 Task: Search one way flight ticket for 4 adults, 2 children, 2 infants in seat and 1 infant on lap in economy from Lewiston: Lewiston-nez Perce County Airport to Jackson: Jackson Hole Airport on 5-2-2023. Choice of flights is Frontier. Number of bags: 1 carry on bag. Price is upto 85000. Outbound departure time preference is 4:30.
Action: Mouse moved to (211, 333)
Screenshot: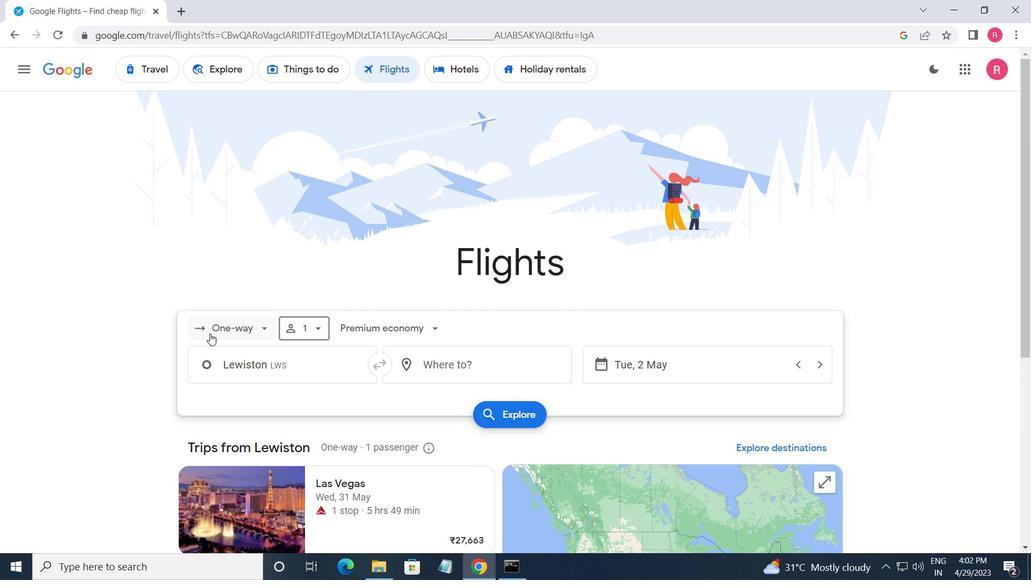 
Action: Mouse pressed left at (211, 333)
Screenshot: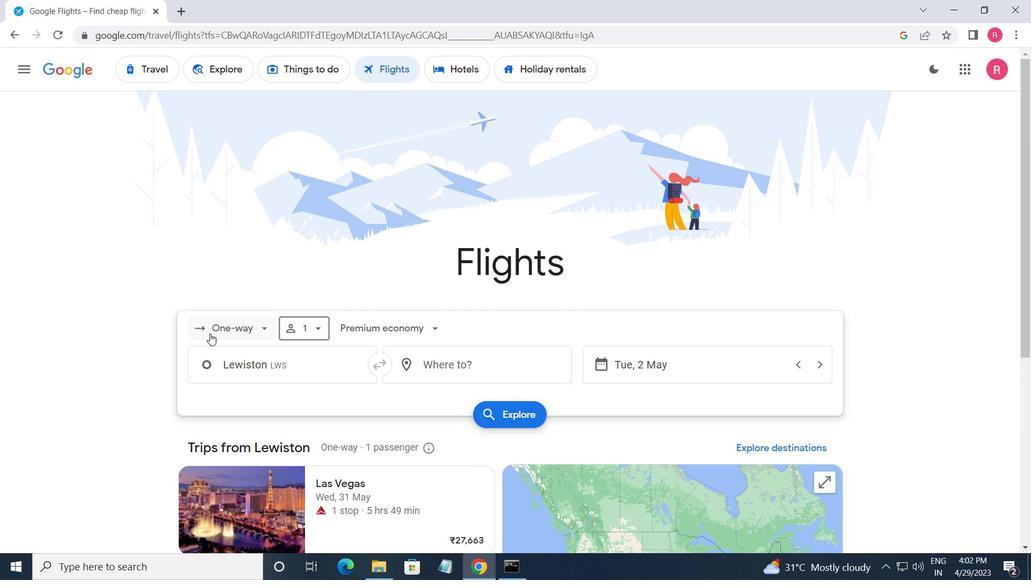 
Action: Mouse moved to (260, 384)
Screenshot: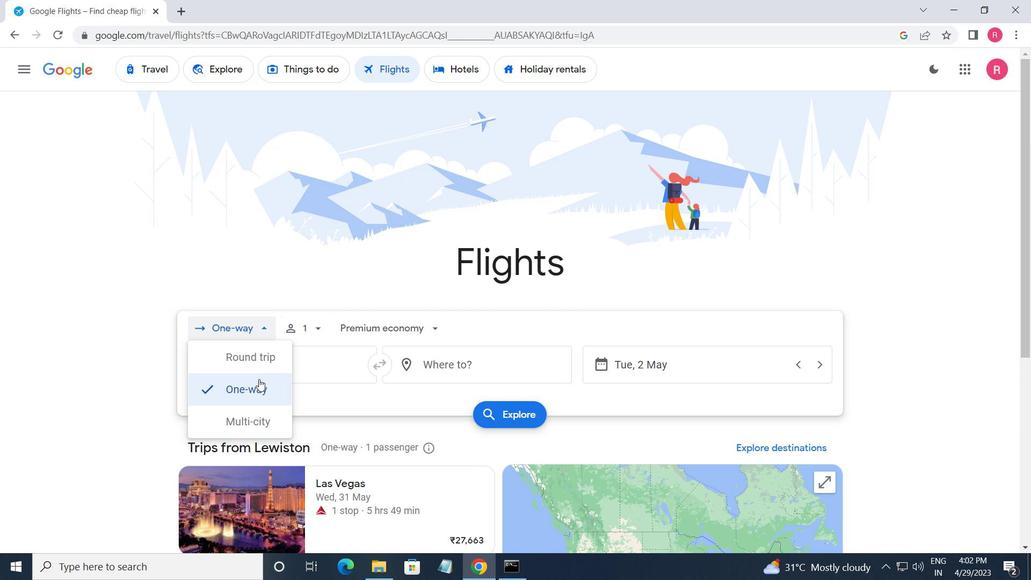 
Action: Mouse pressed left at (260, 384)
Screenshot: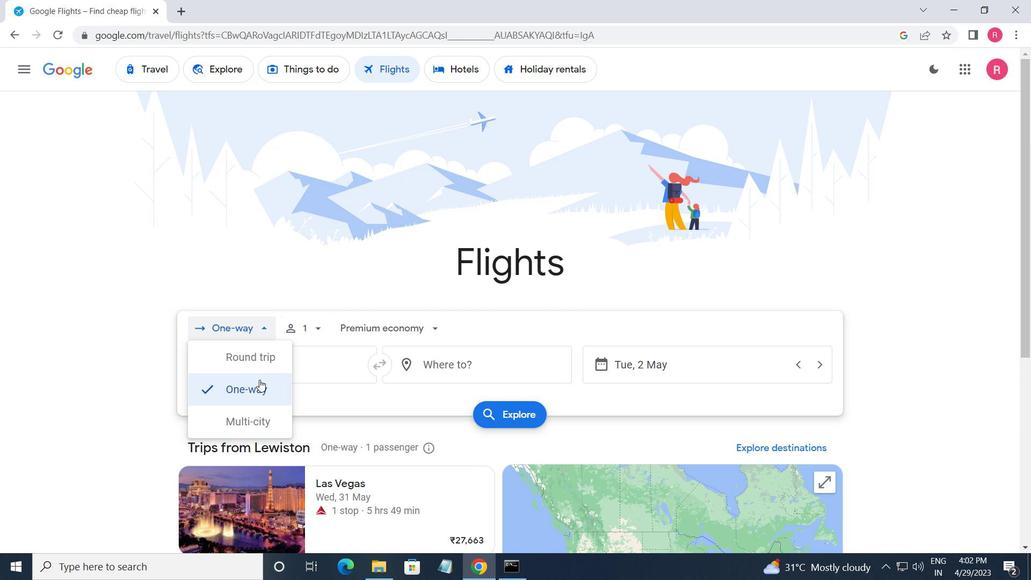 
Action: Mouse moved to (311, 333)
Screenshot: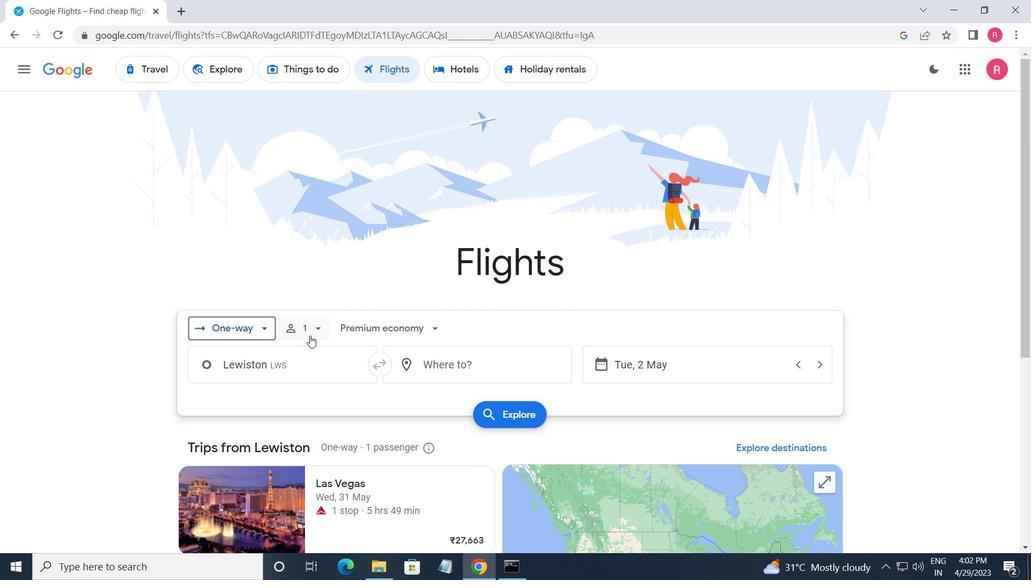 
Action: Mouse pressed left at (311, 333)
Screenshot: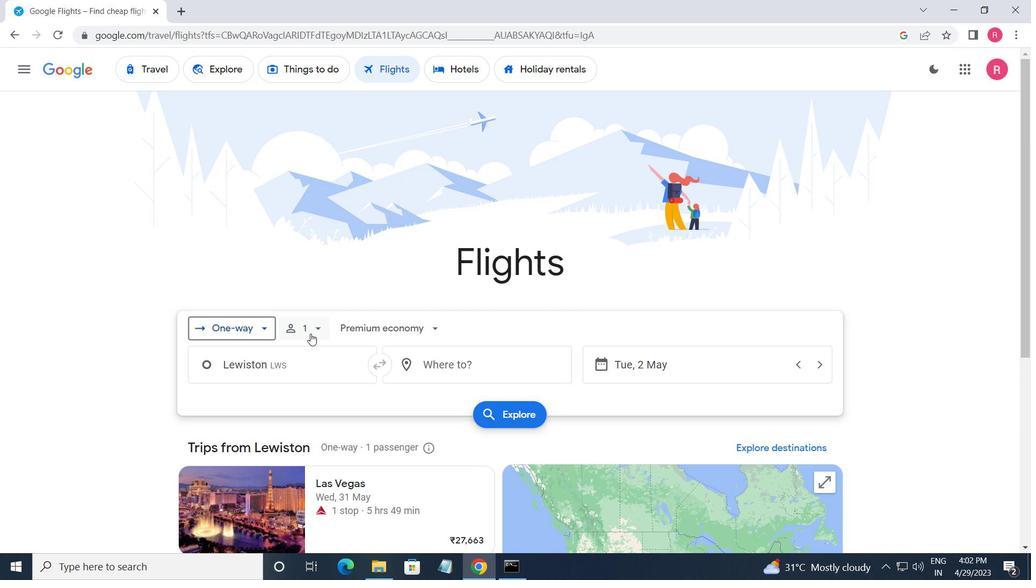 
Action: Mouse moved to (414, 367)
Screenshot: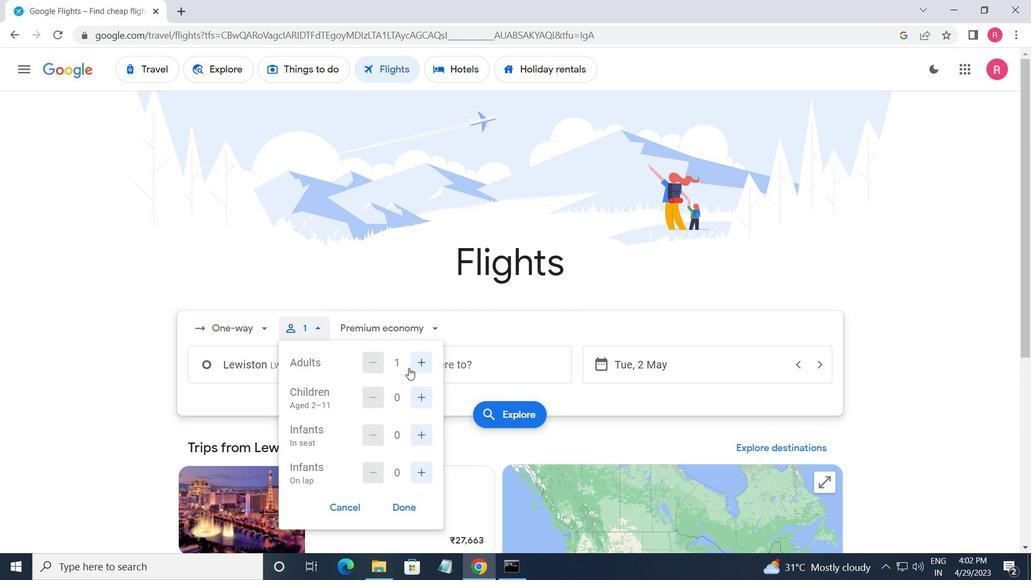 
Action: Mouse pressed left at (414, 367)
Screenshot: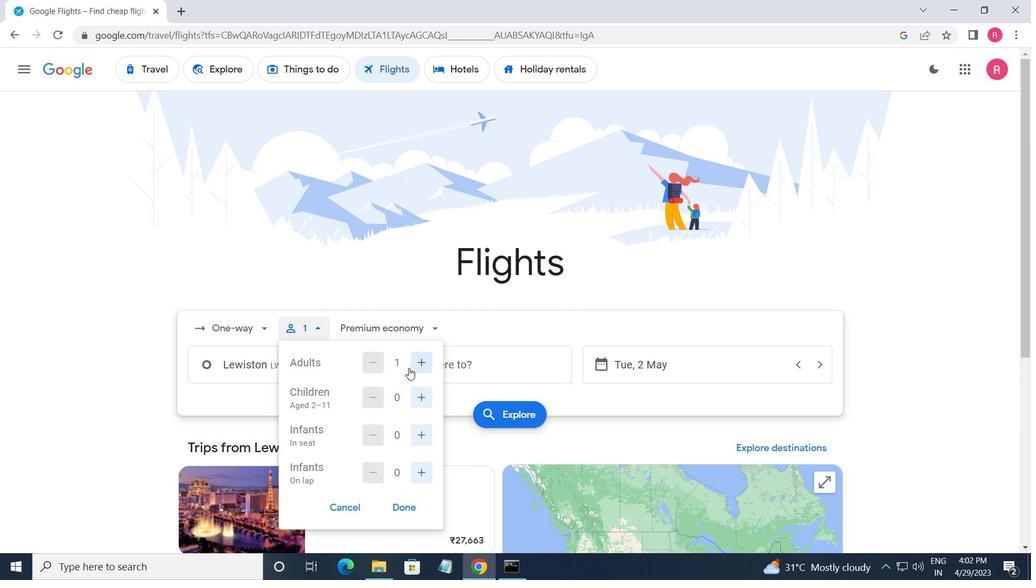 
Action: Mouse moved to (416, 367)
Screenshot: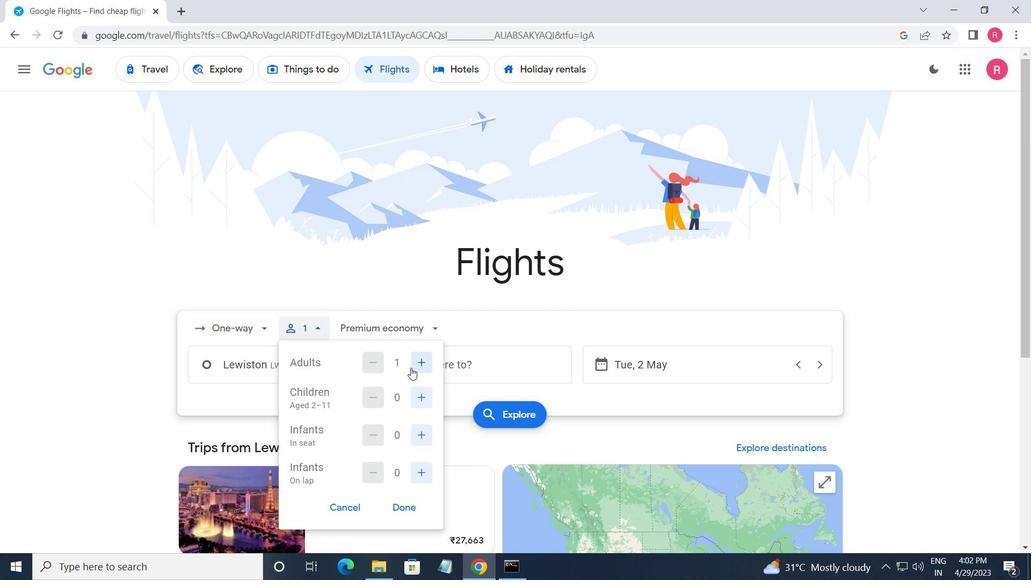 
Action: Mouse pressed left at (416, 367)
Screenshot: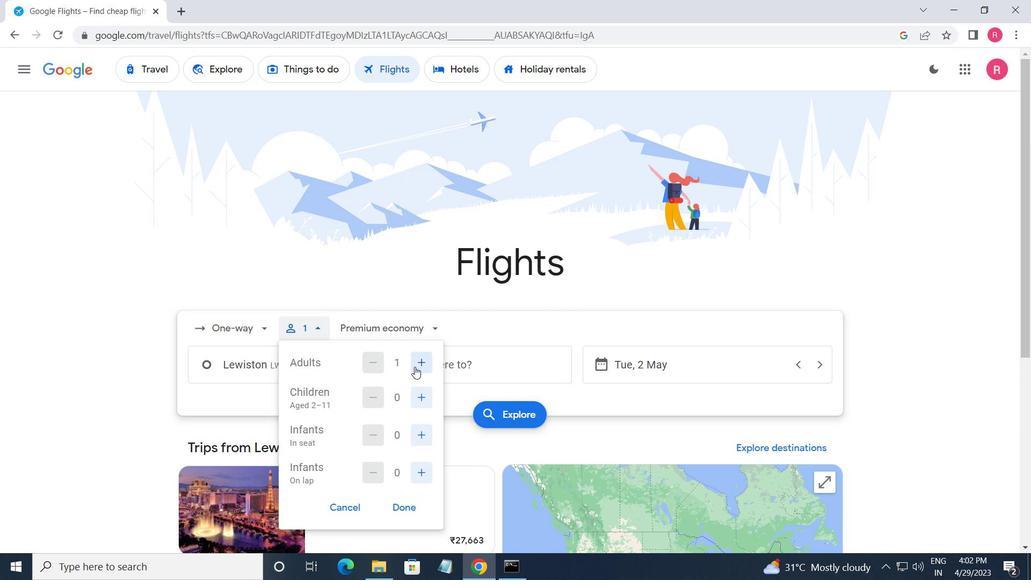 
Action: Mouse pressed left at (416, 367)
Screenshot: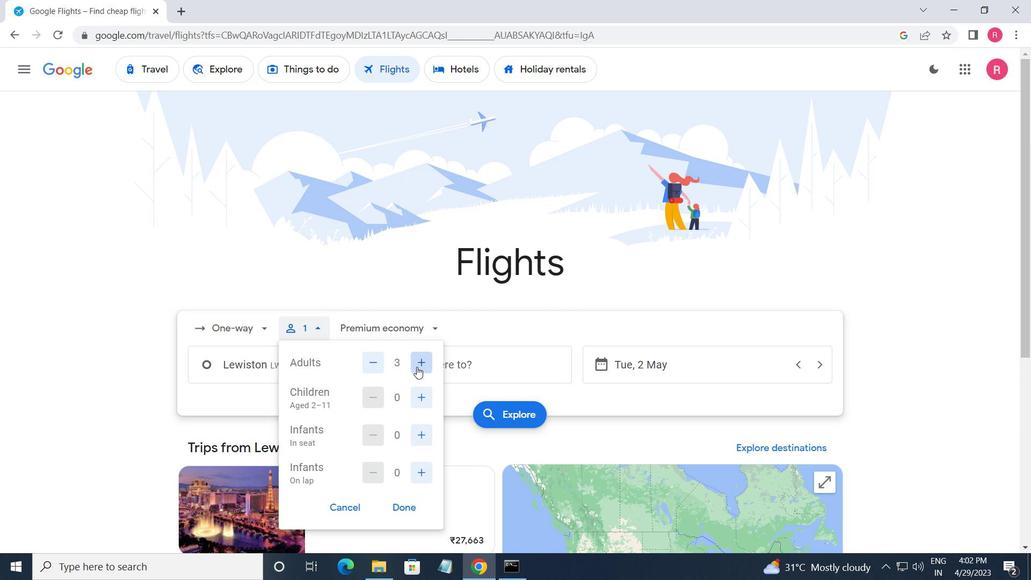 
Action: Mouse moved to (415, 398)
Screenshot: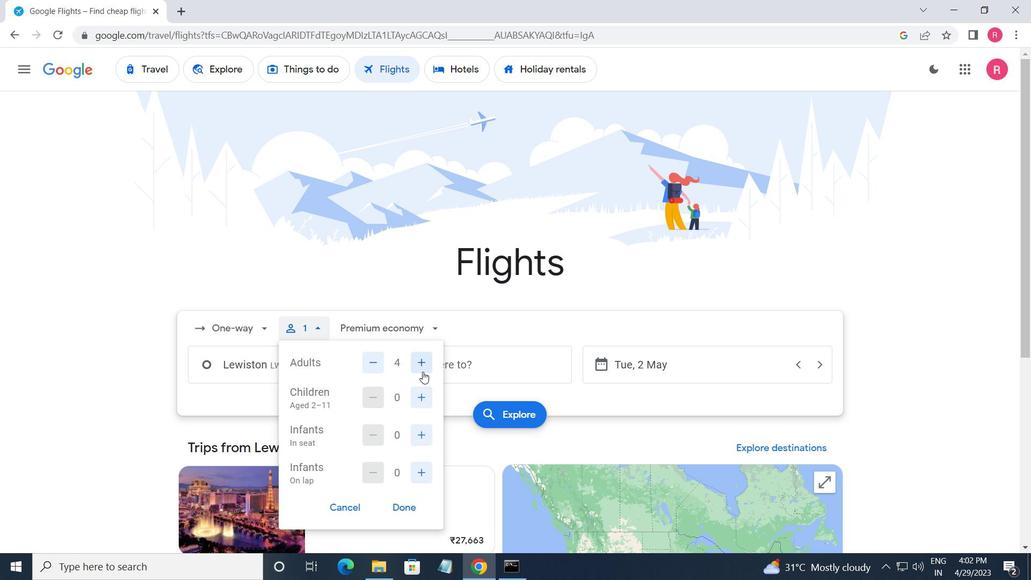 
Action: Mouse pressed left at (415, 398)
Screenshot: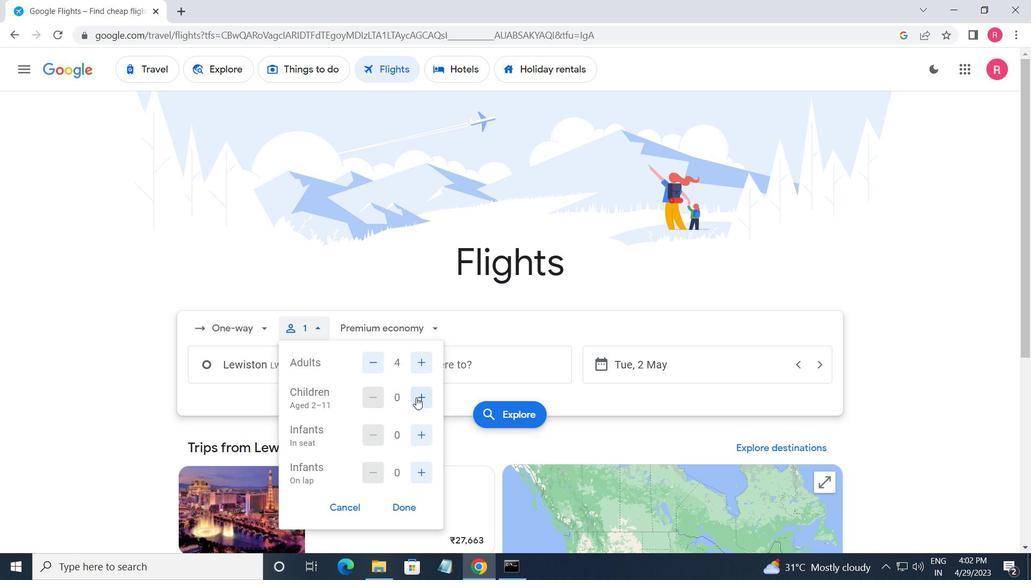 
Action: Mouse pressed left at (415, 398)
Screenshot: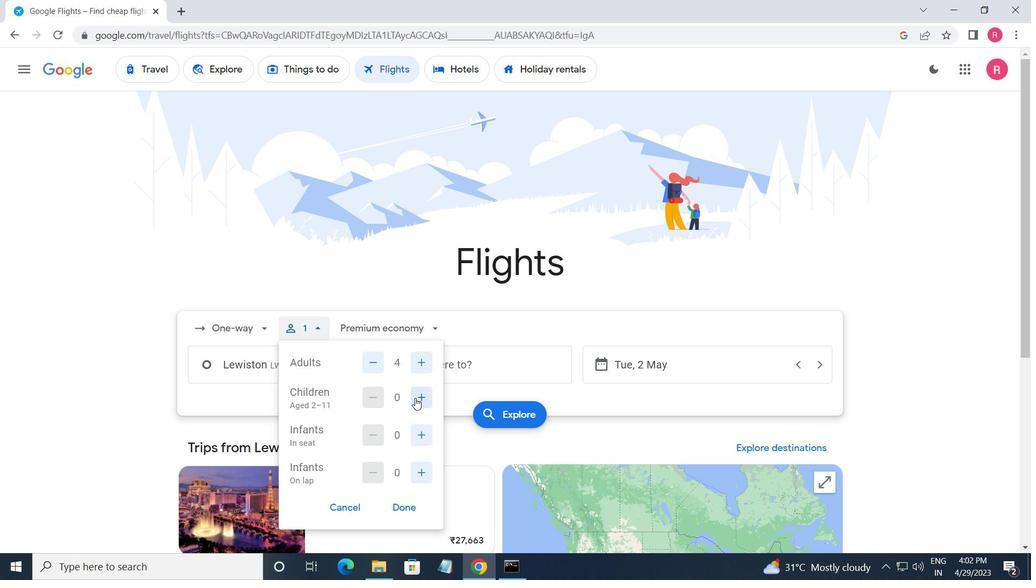 
Action: Mouse moved to (418, 423)
Screenshot: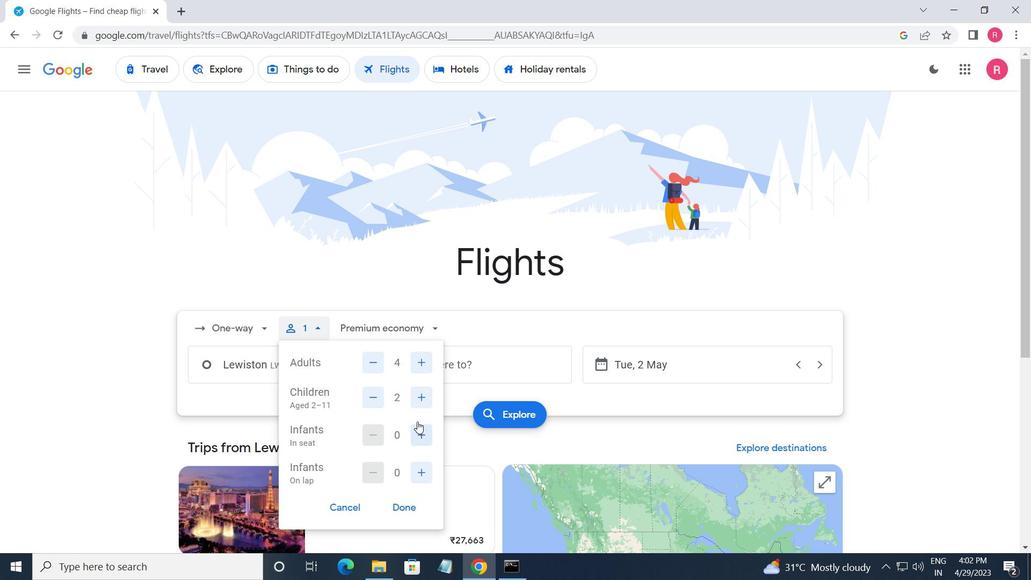 
Action: Mouse pressed left at (418, 423)
Screenshot: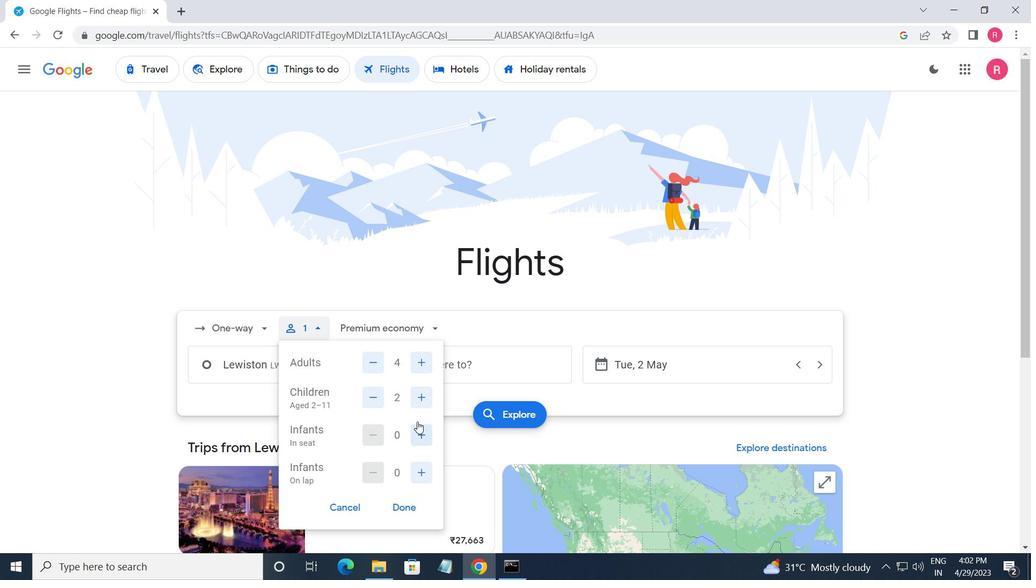
Action: Mouse pressed left at (418, 423)
Screenshot: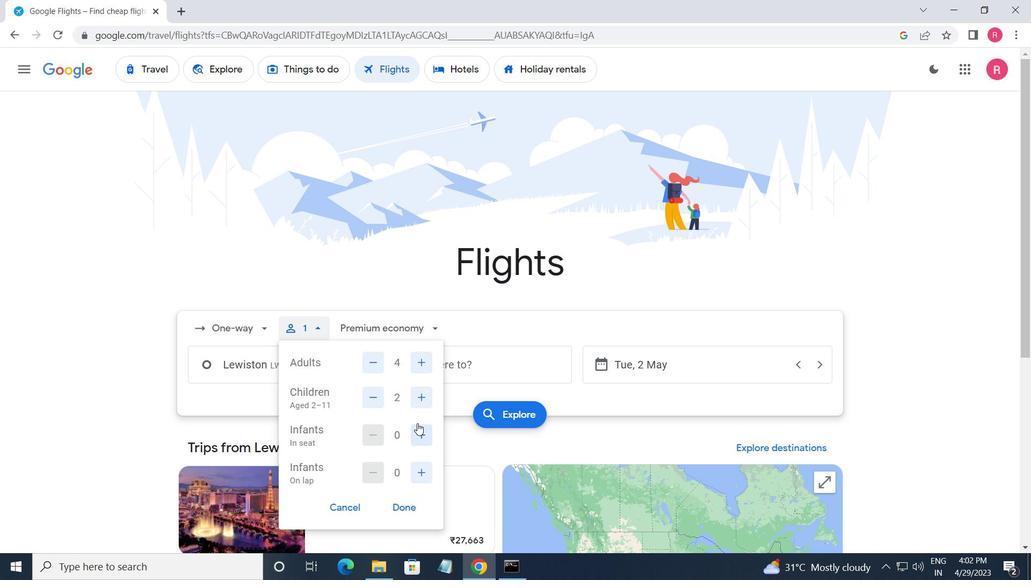 
Action: Mouse moved to (432, 459)
Screenshot: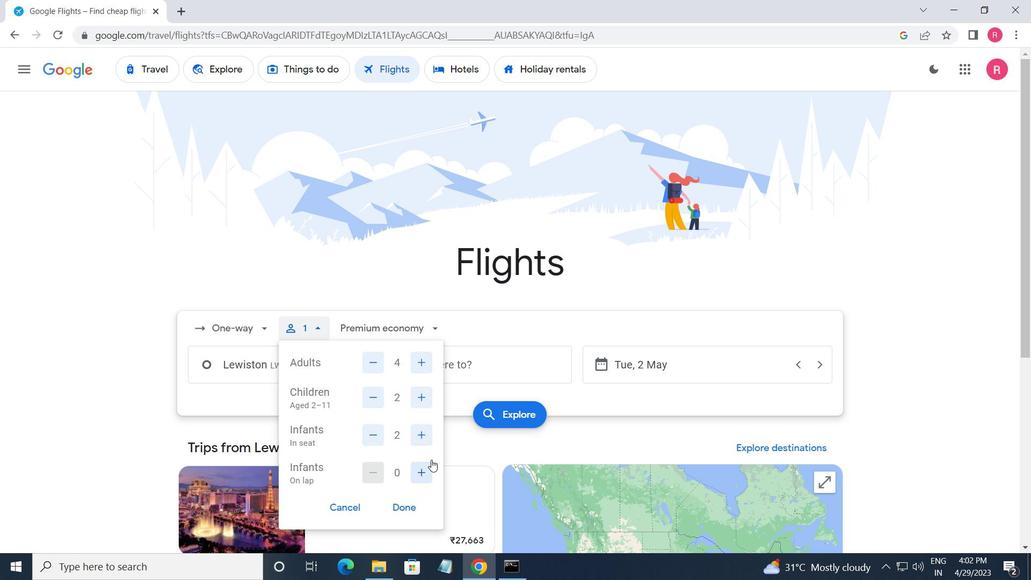 
Action: Mouse pressed left at (432, 459)
Screenshot: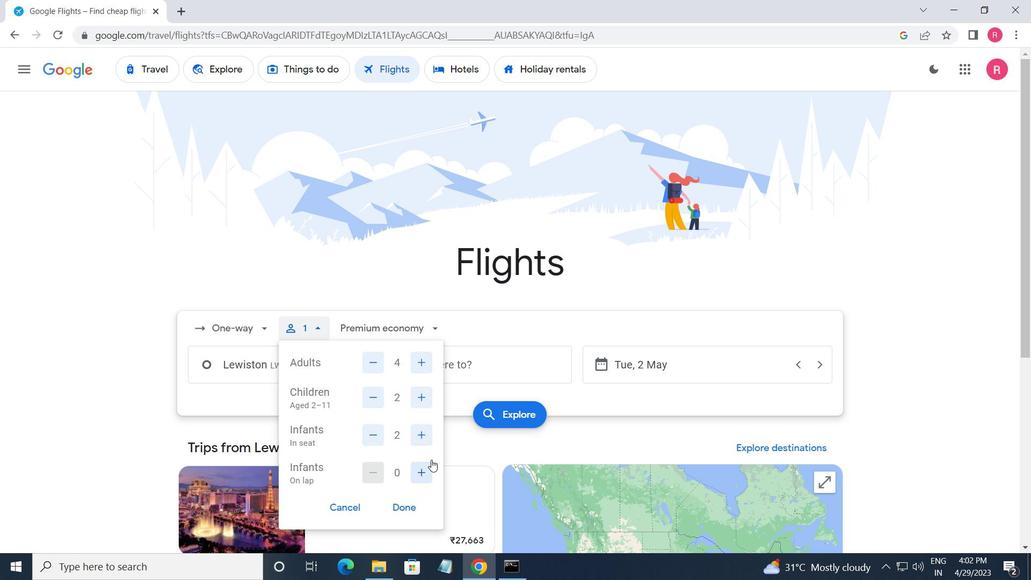 
Action: Mouse moved to (412, 509)
Screenshot: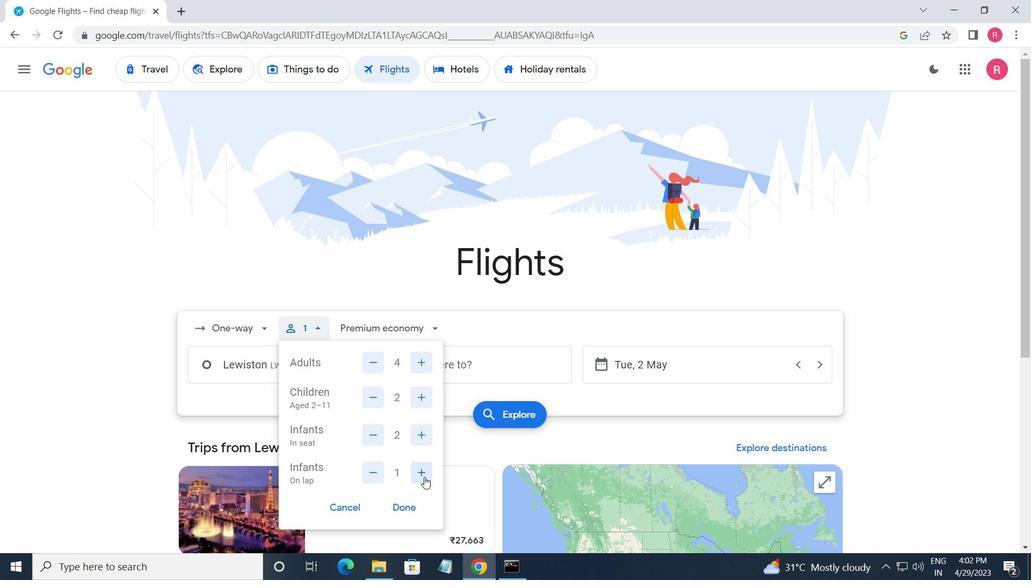 
Action: Mouse pressed left at (412, 509)
Screenshot: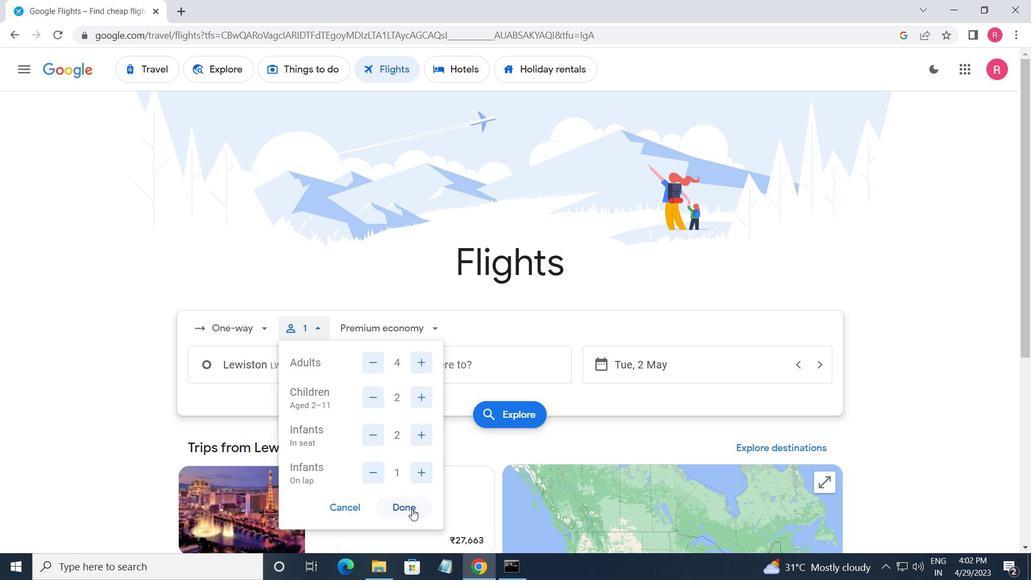 
Action: Mouse moved to (399, 332)
Screenshot: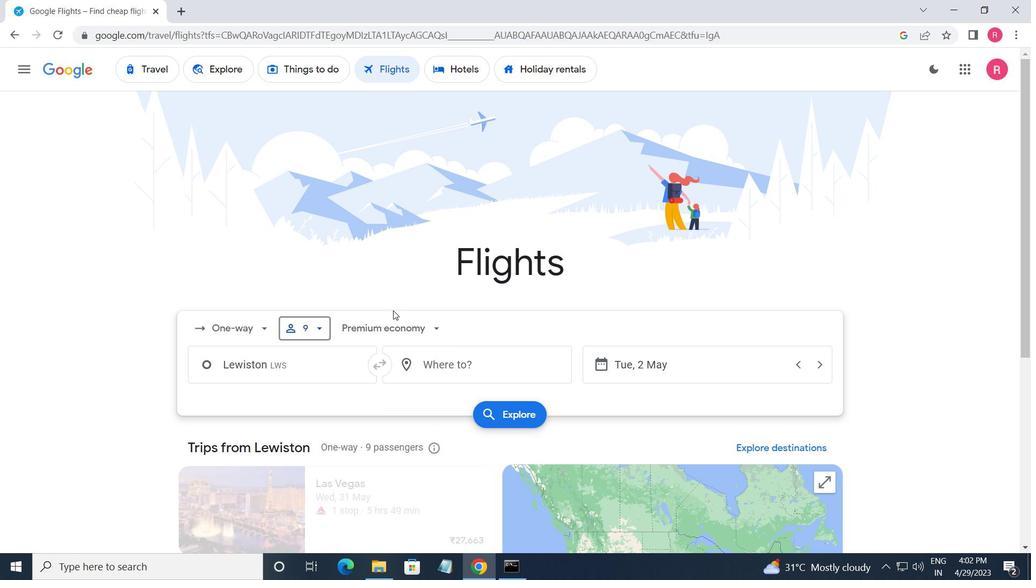 
Action: Mouse pressed left at (399, 332)
Screenshot: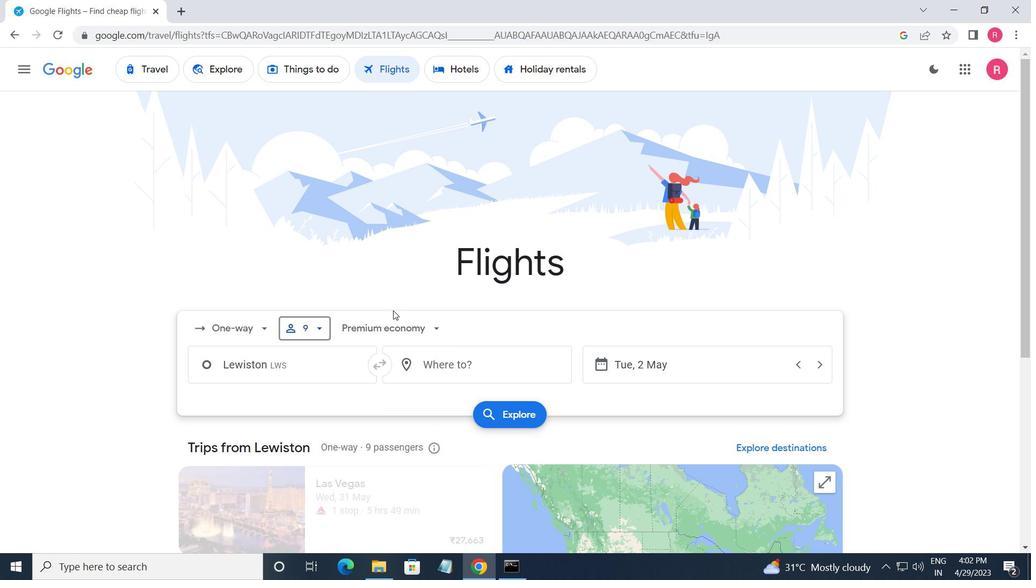 
Action: Mouse moved to (392, 347)
Screenshot: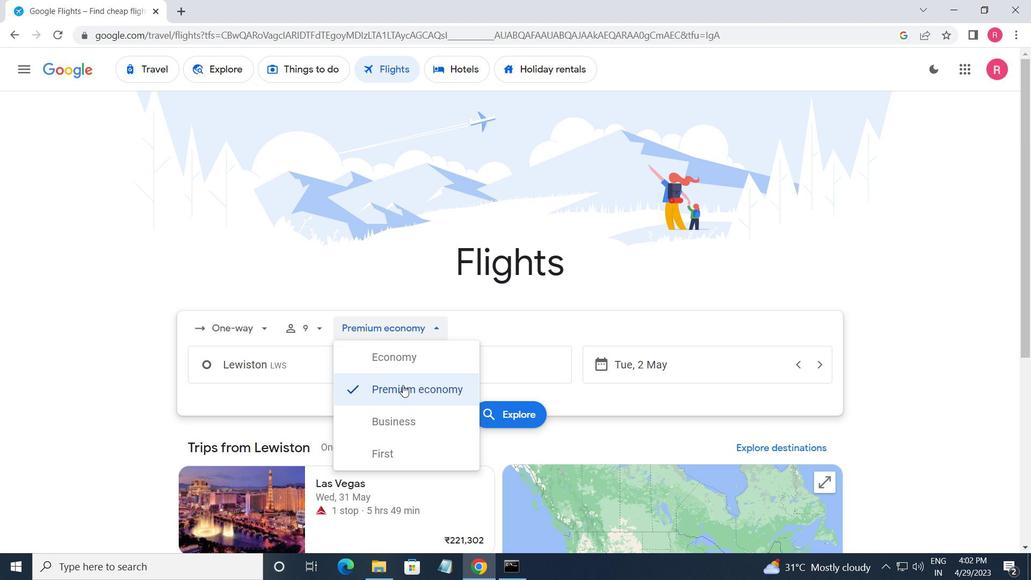 
Action: Mouse pressed left at (392, 347)
Screenshot: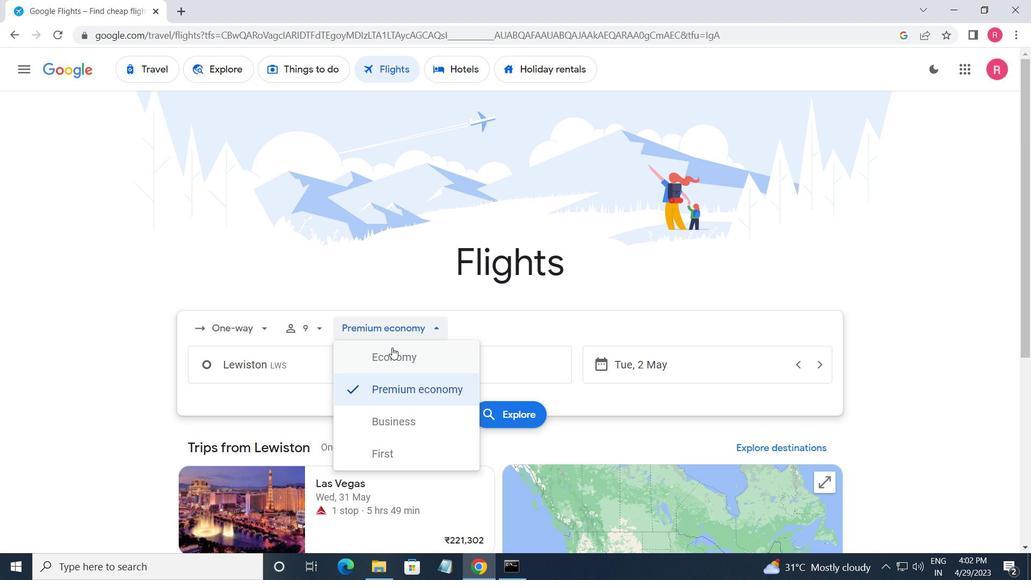 
Action: Mouse moved to (318, 364)
Screenshot: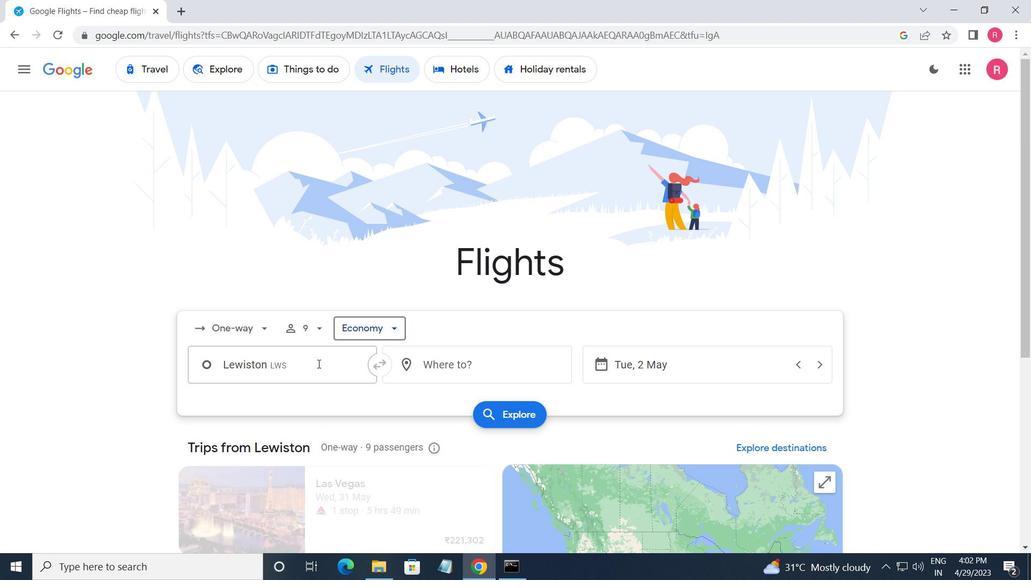 
Action: Mouse pressed left at (318, 364)
Screenshot: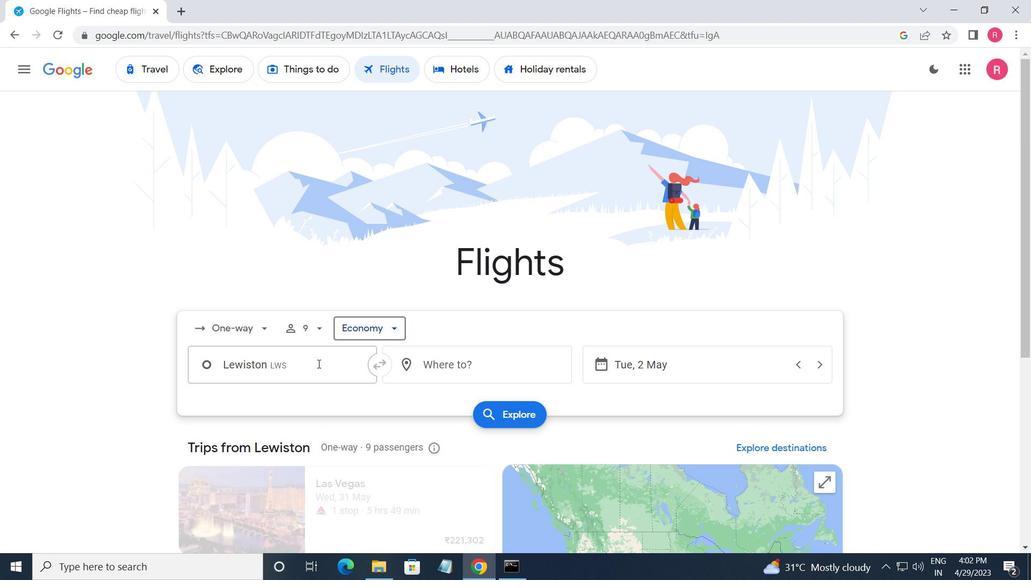 
Action: Mouse moved to (311, 398)
Screenshot: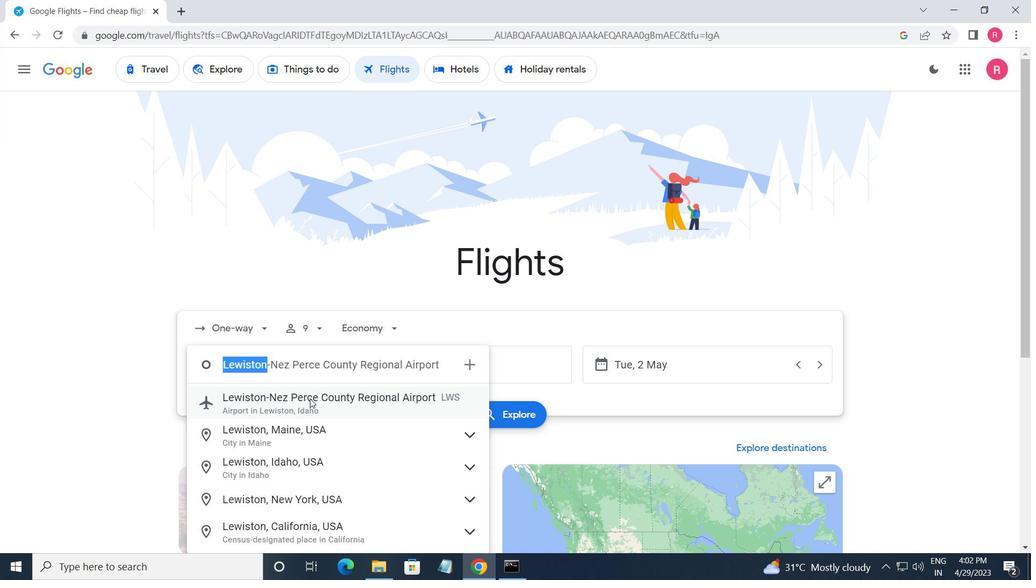 
Action: Mouse pressed left at (311, 398)
Screenshot: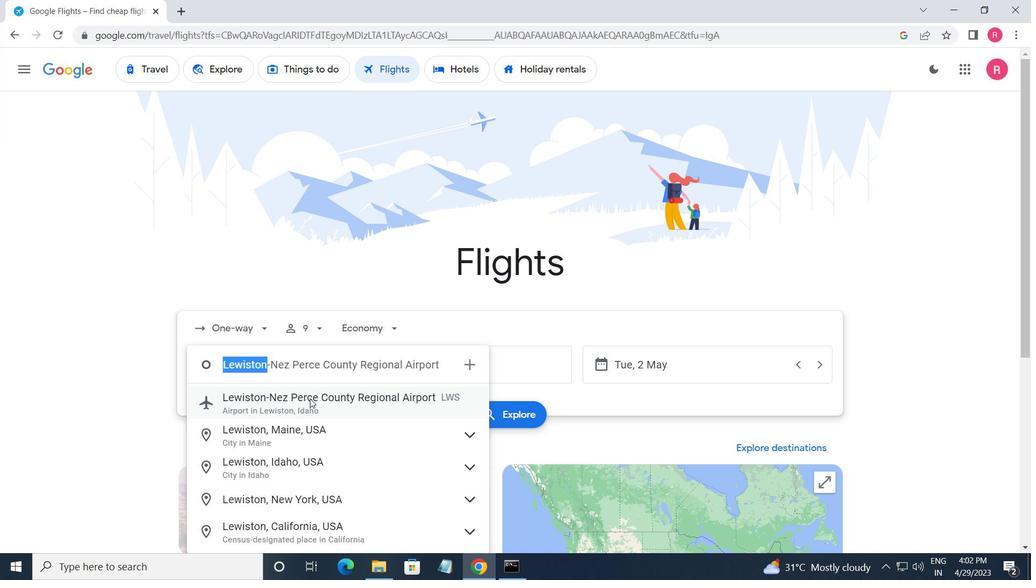 
Action: Mouse moved to (454, 374)
Screenshot: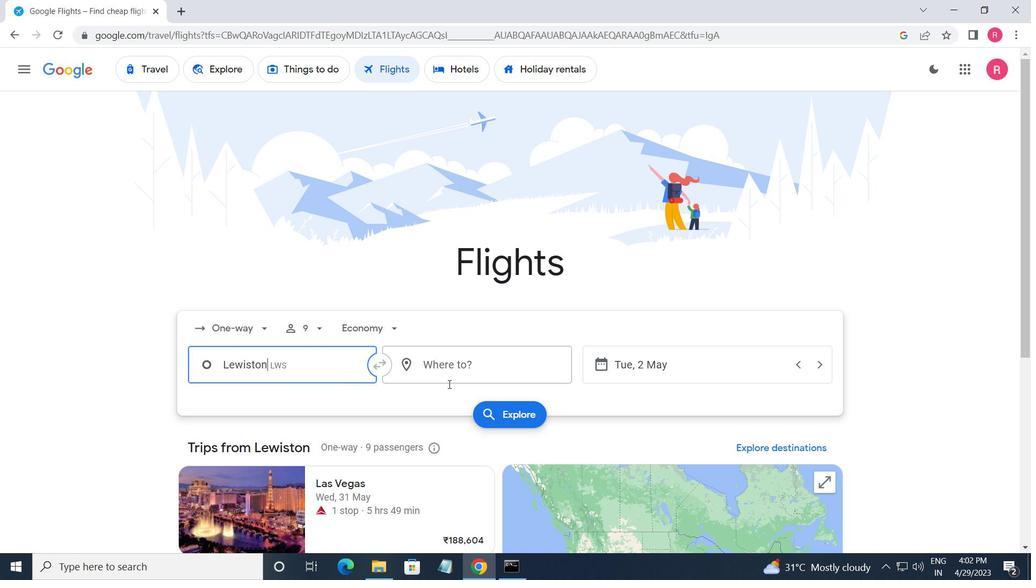 
Action: Mouse pressed left at (454, 374)
Screenshot: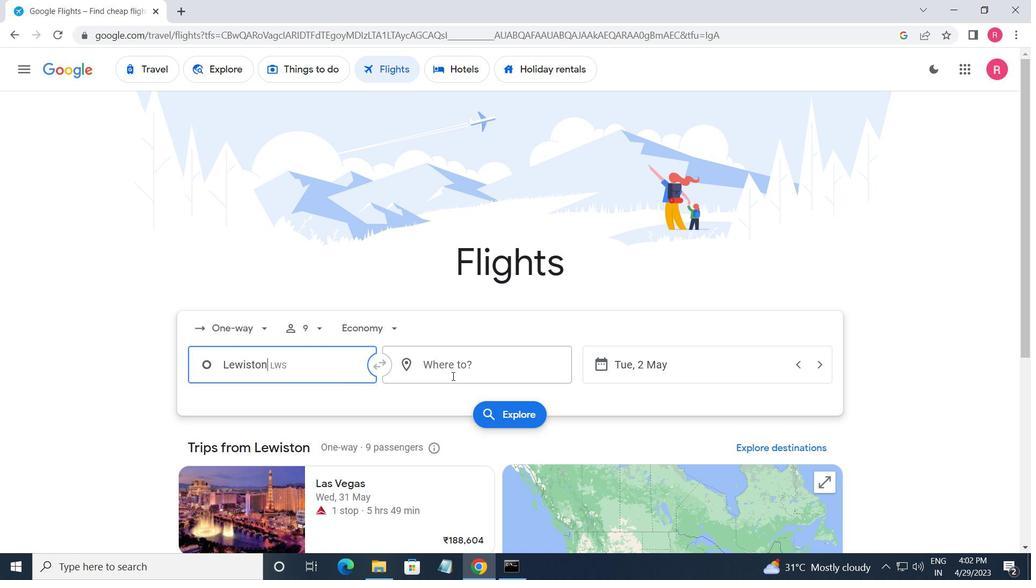 
Action: Mouse moved to (449, 365)
Screenshot: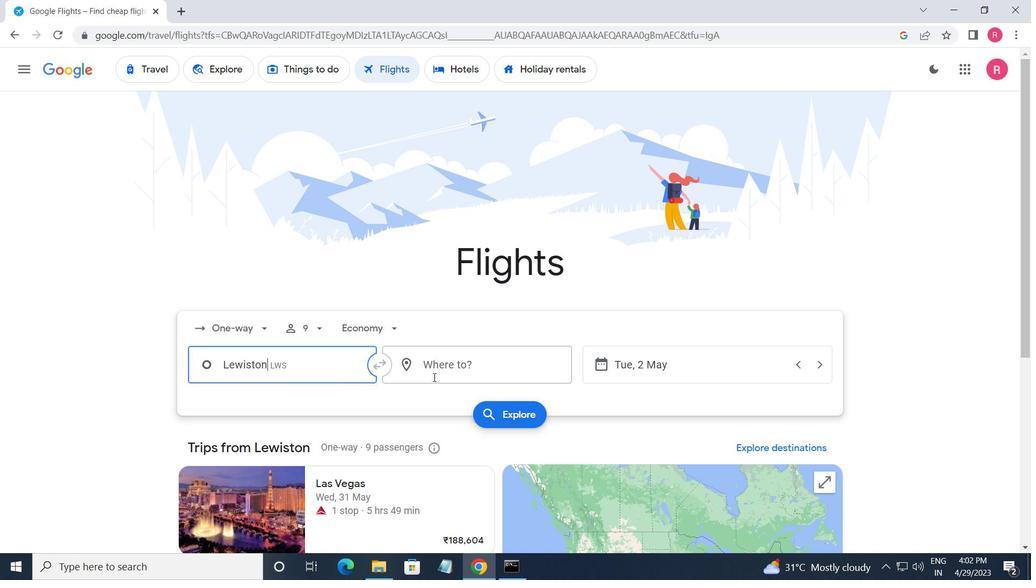 
Action: Mouse pressed left at (449, 365)
Screenshot: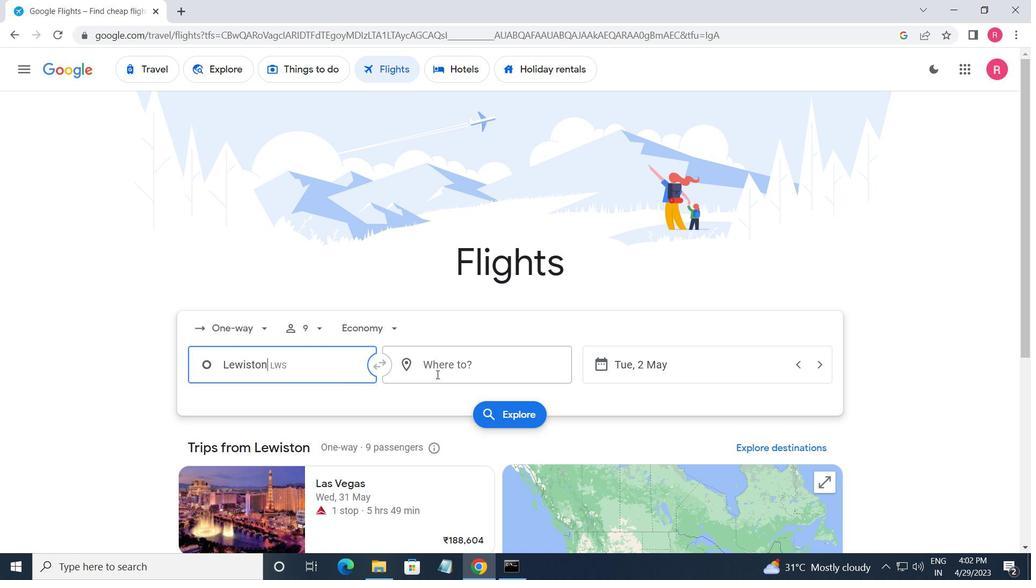 
Action: Mouse moved to (436, 368)
Screenshot: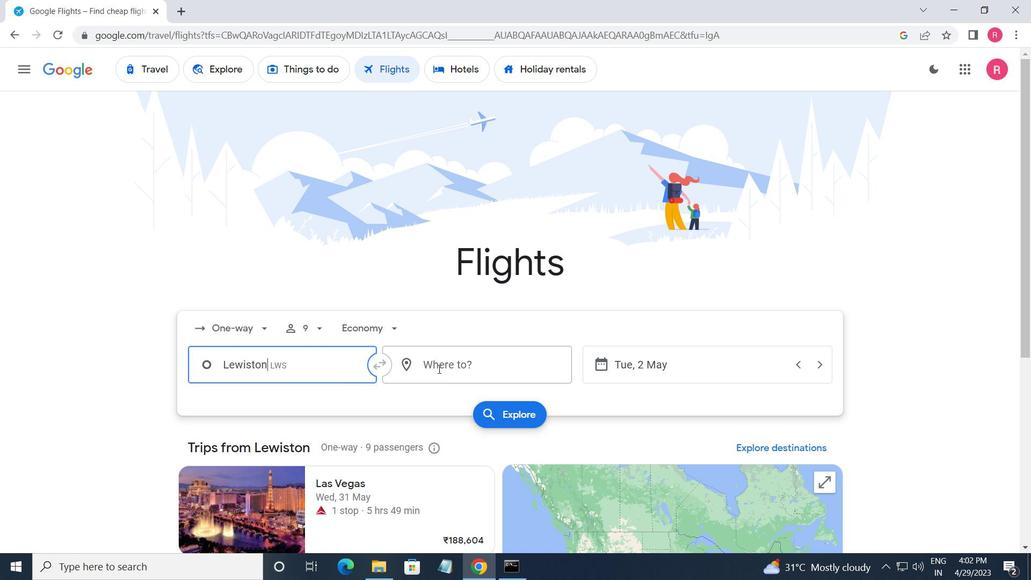 
Action: Mouse pressed left at (436, 368)
Screenshot: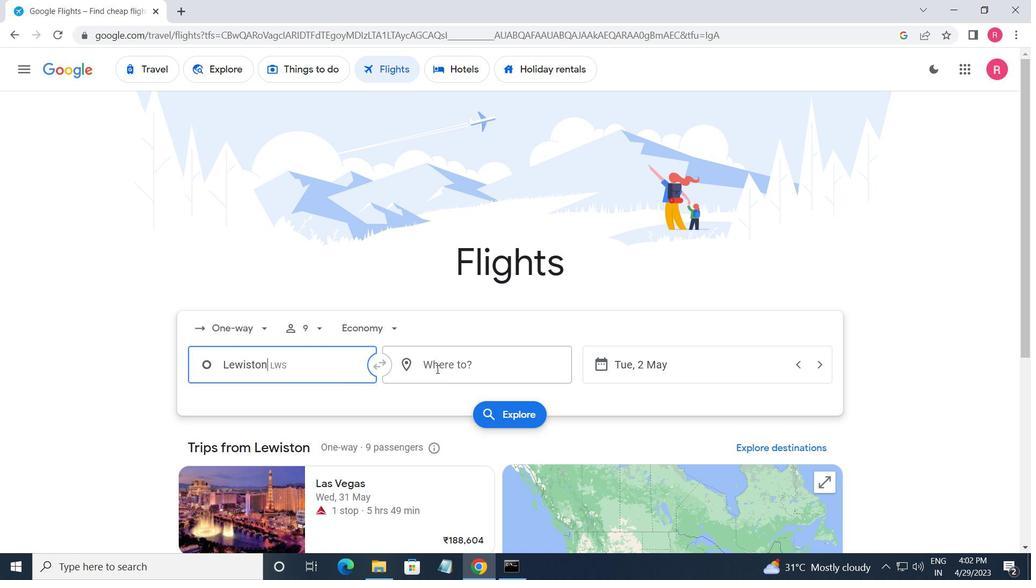 
Action: Mouse moved to (465, 486)
Screenshot: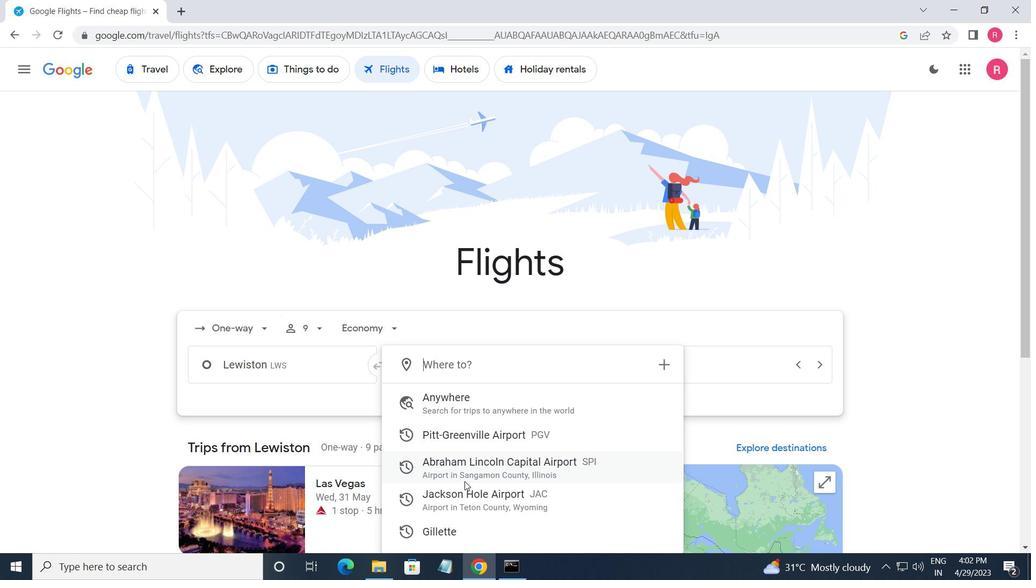 
Action: Mouse pressed left at (465, 486)
Screenshot: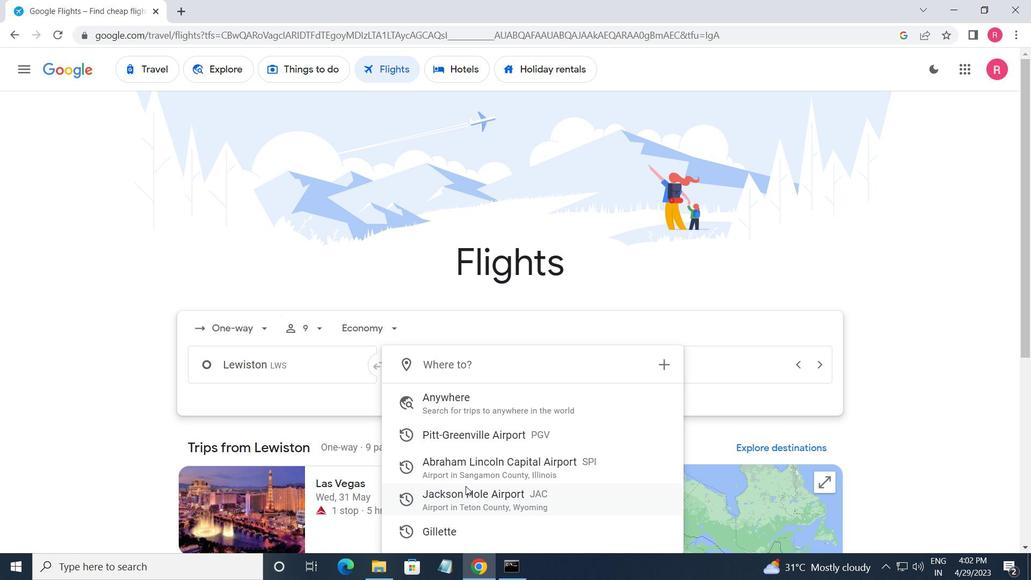 
Action: Mouse moved to (684, 370)
Screenshot: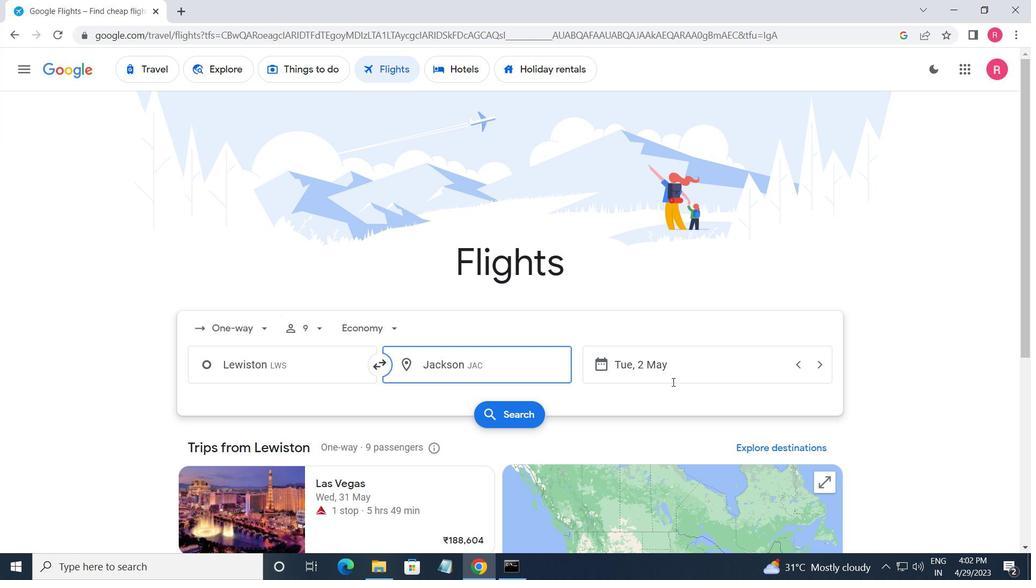 
Action: Mouse pressed left at (684, 370)
Screenshot: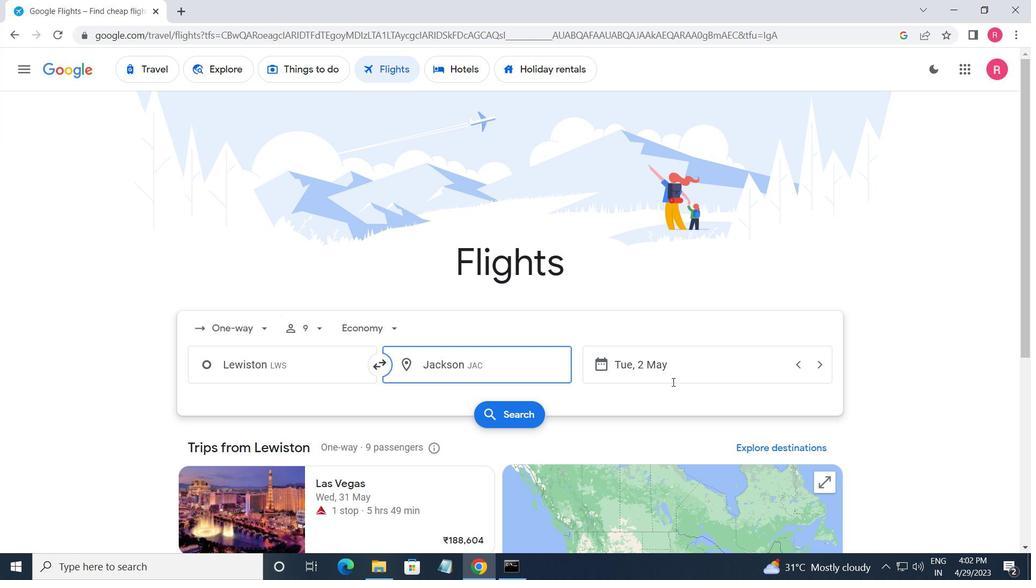 
Action: Mouse moved to (681, 302)
Screenshot: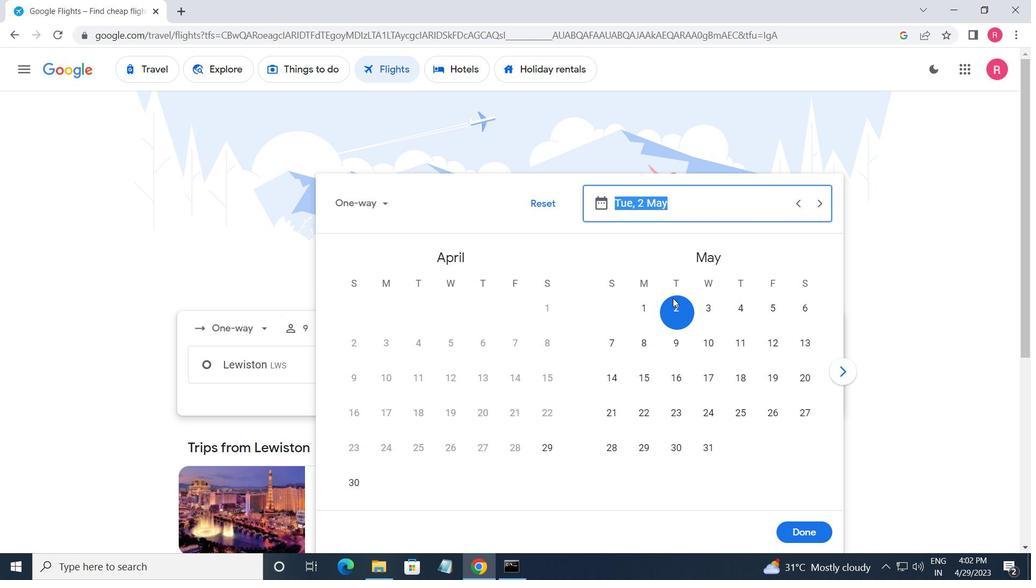 
Action: Mouse pressed left at (681, 302)
Screenshot: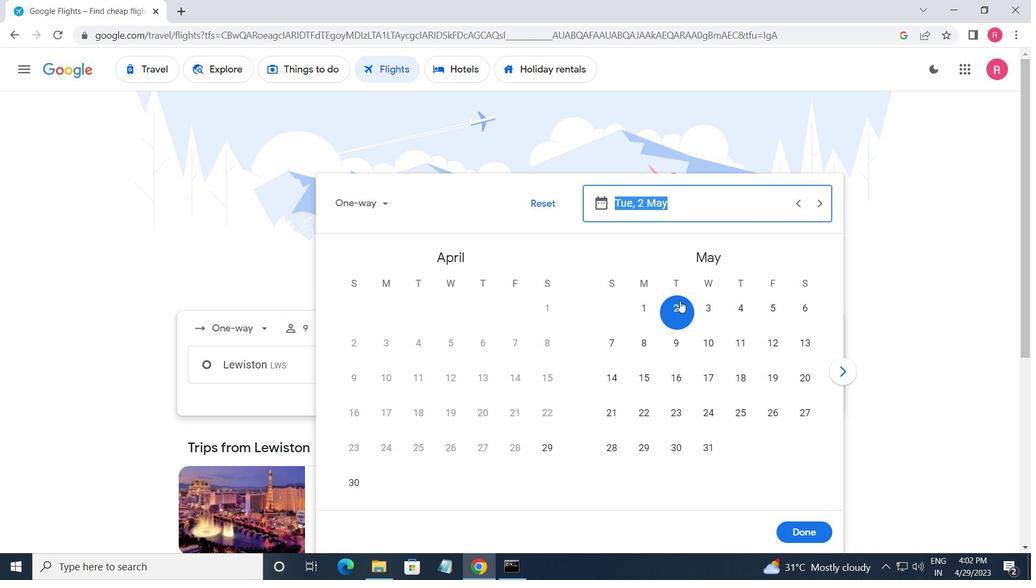 
Action: Mouse moved to (800, 530)
Screenshot: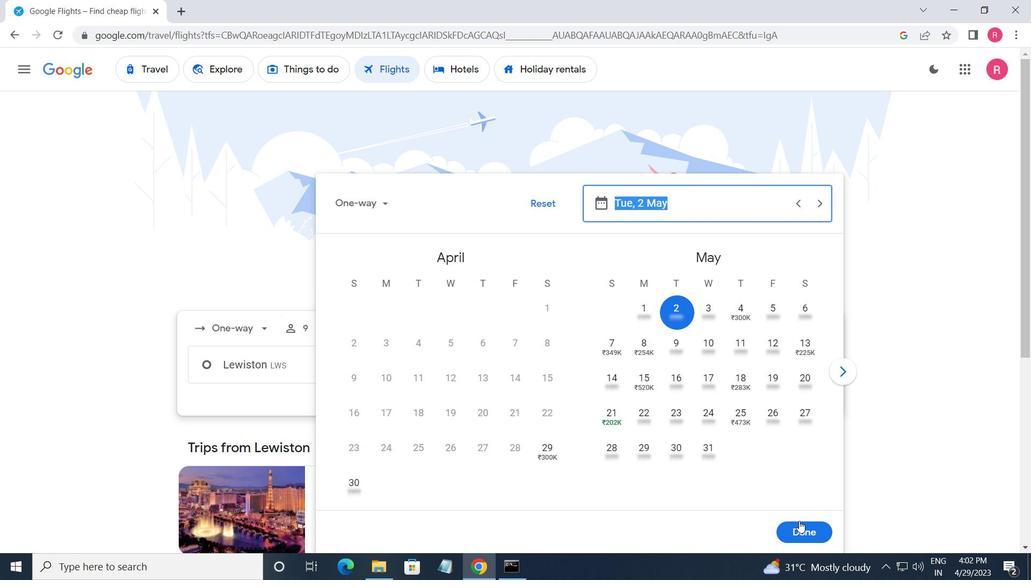 
Action: Mouse pressed left at (800, 530)
Screenshot: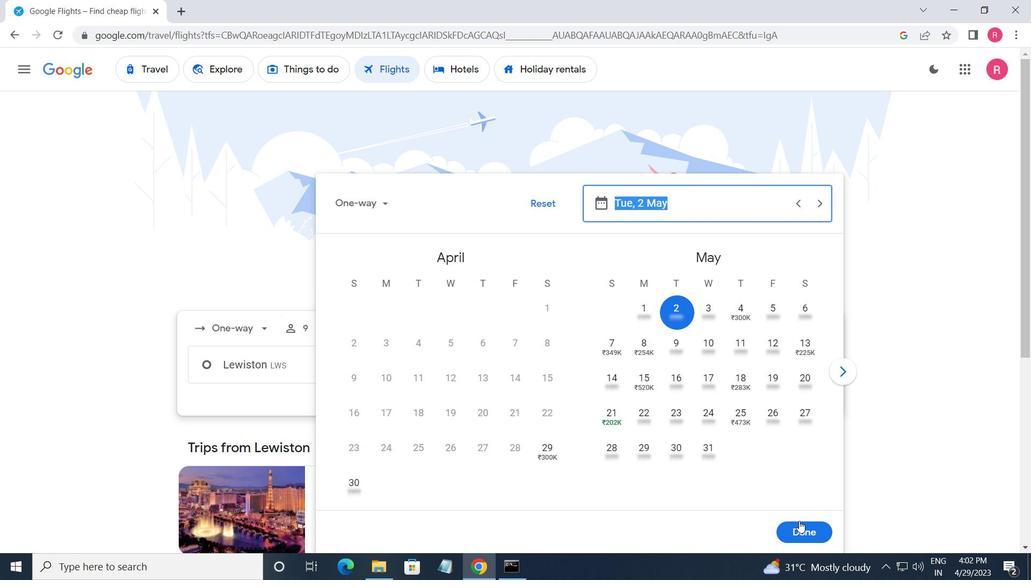 
Action: Mouse moved to (491, 415)
Screenshot: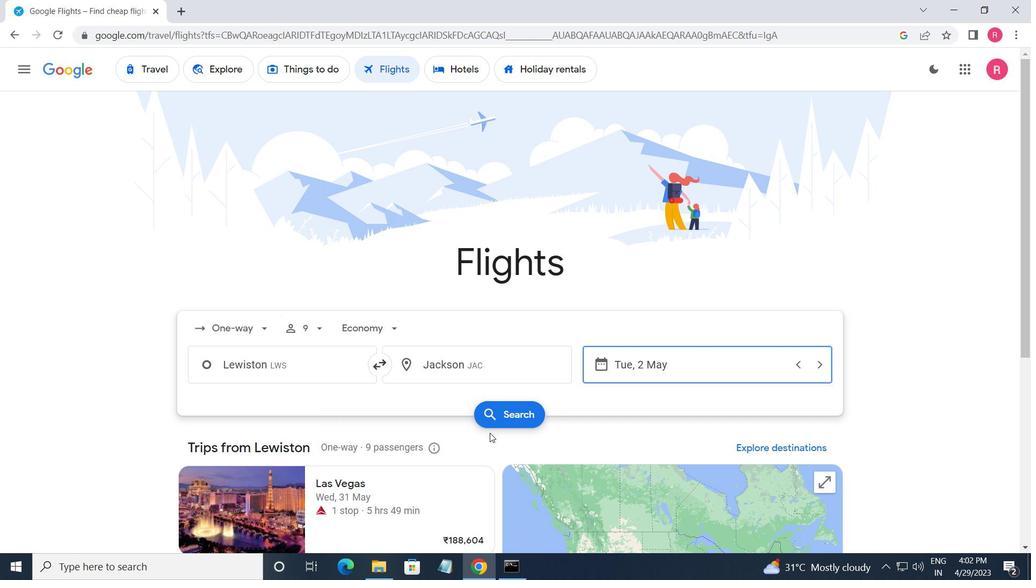 
Action: Mouse pressed left at (491, 415)
Screenshot: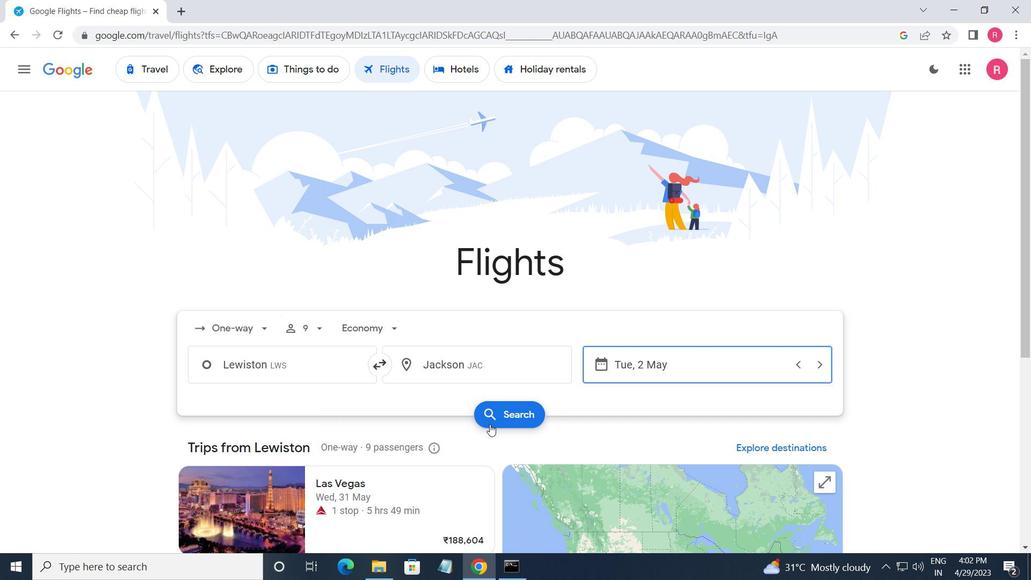 
Action: Mouse moved to (191, 197)
Screenshot: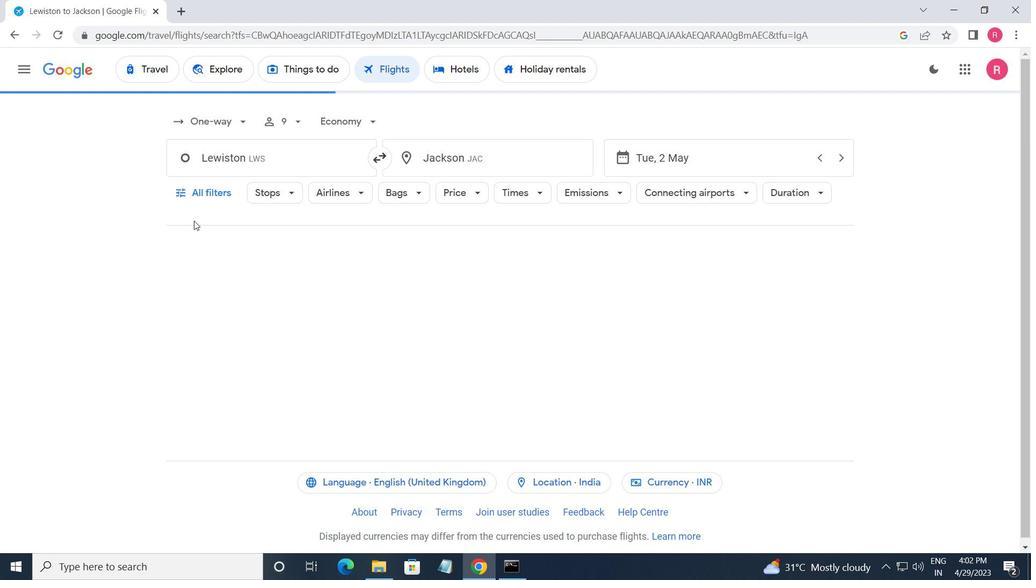 
Action: Mouse pressed left at (191, 197)
Screenshot: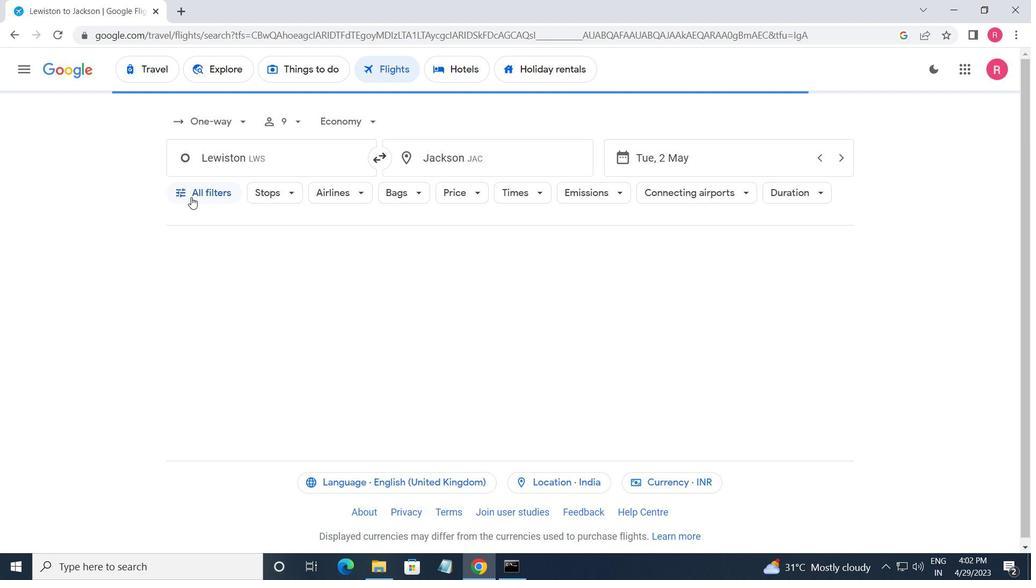 
Action: Mouse moved to (261, 321)
Screenshot: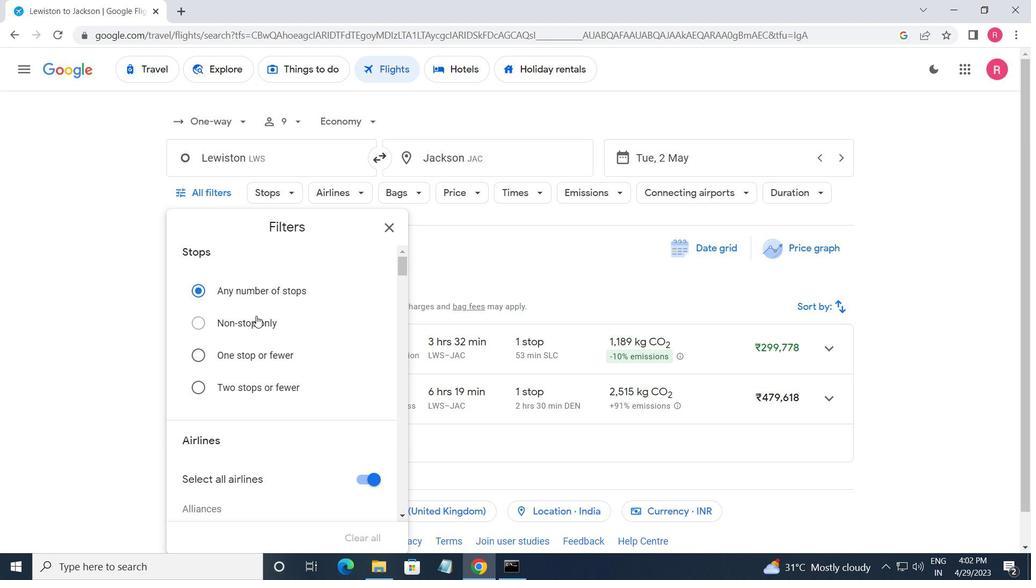 
Action: Mouse scrolled (261, 320) with delta (0, 0)
Screenshot: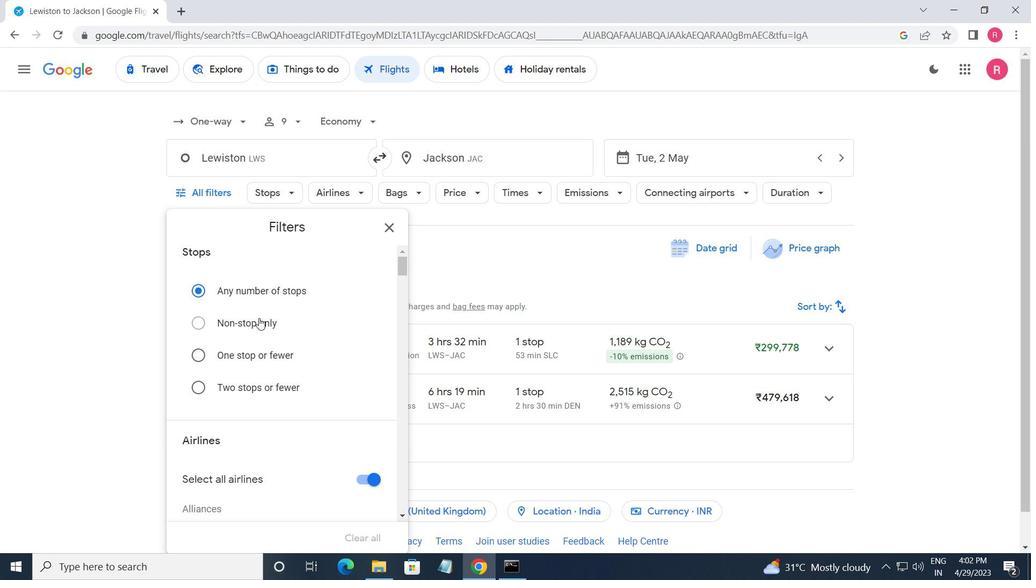 
Action: Mouse moved to (261, 323)
Screenshot: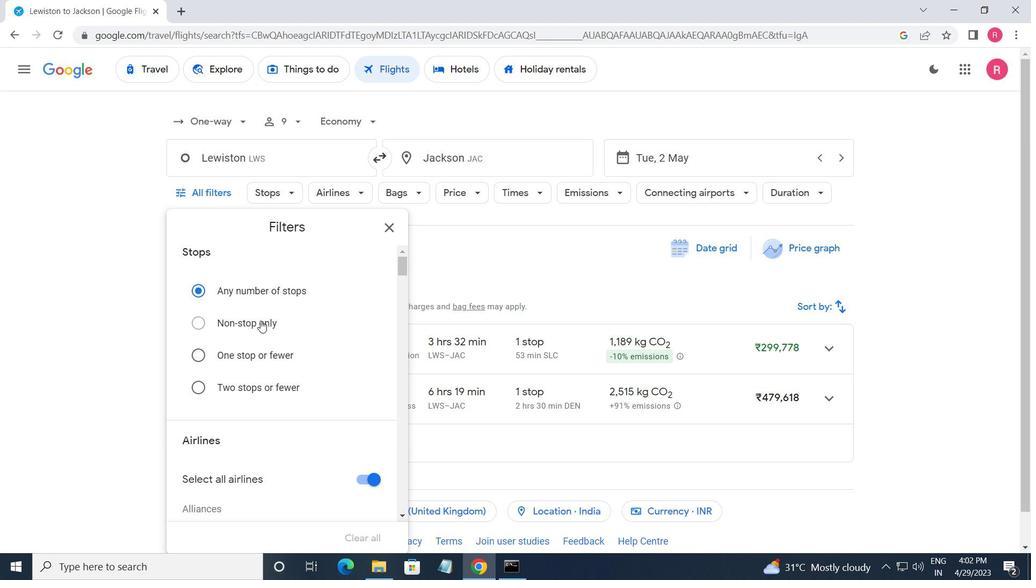 
Action: Mouse scrolled (261, 322) with delta (0, 0)
Screenshot: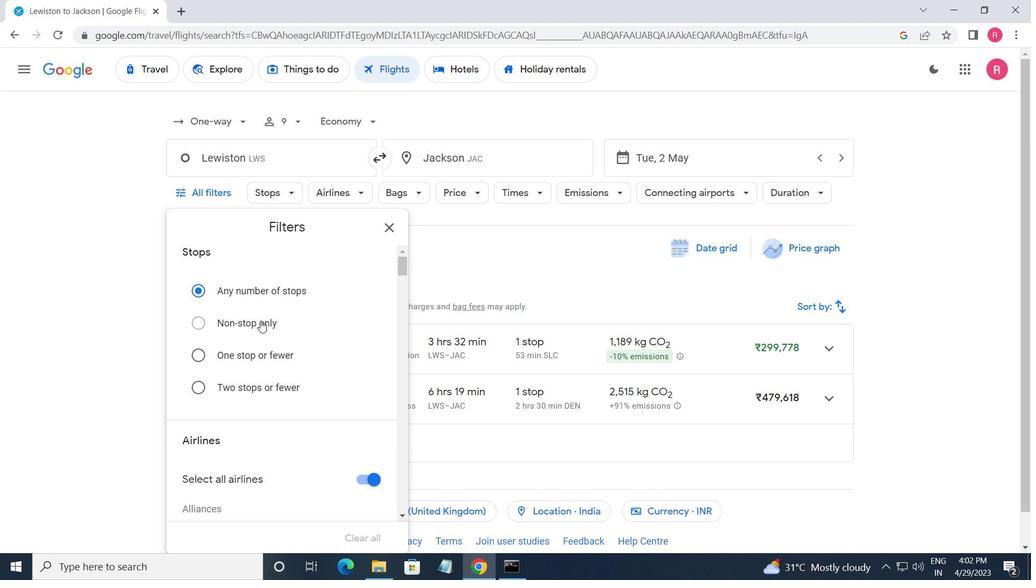 
Action: Mouse moved to (262, 324)
Screenshot: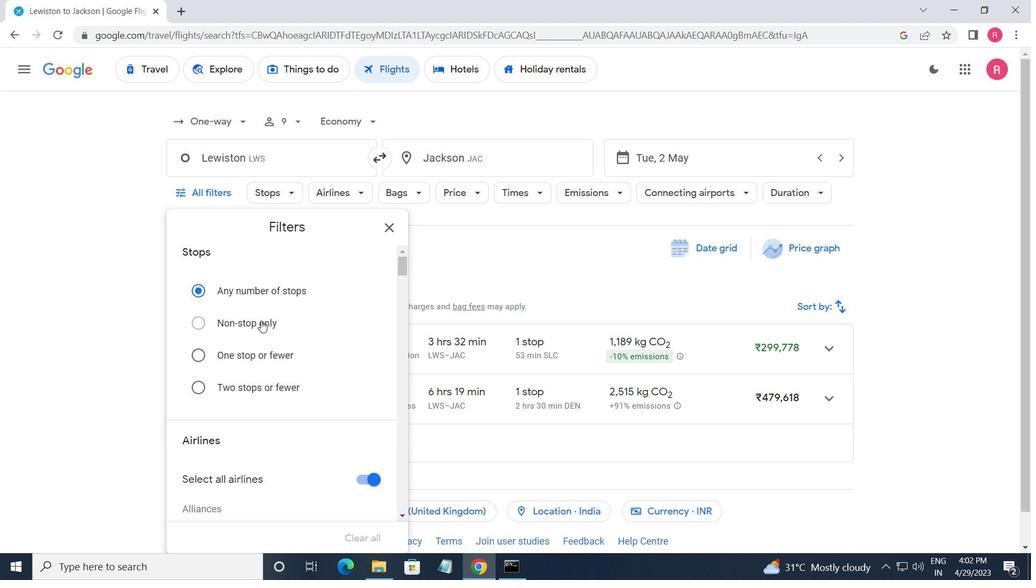 
Action: Mouse scrolled (262, 324) with delta (0, 0)
Screenshot: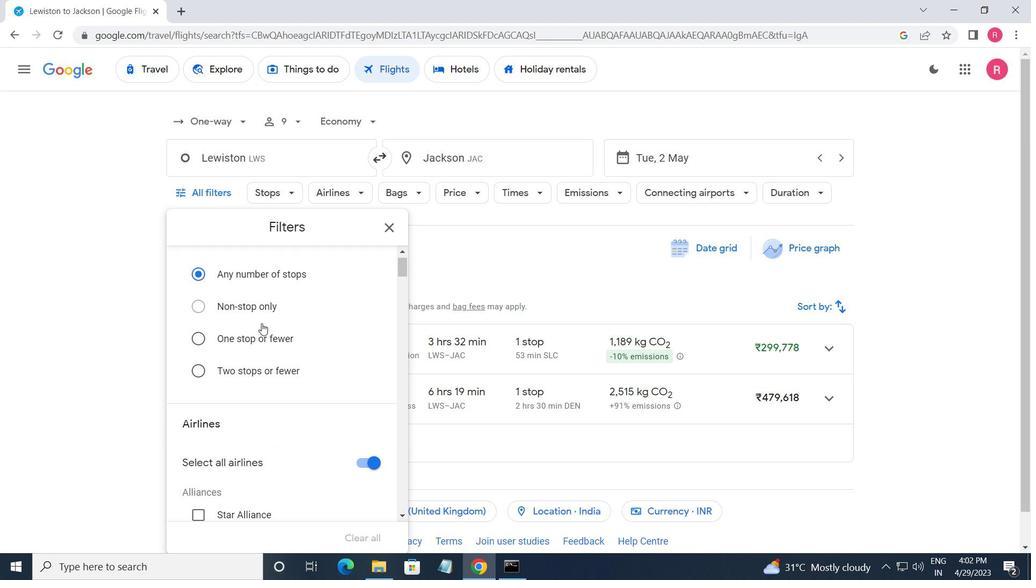 
Action: Mouse moved to (262, 325)
Screenshot: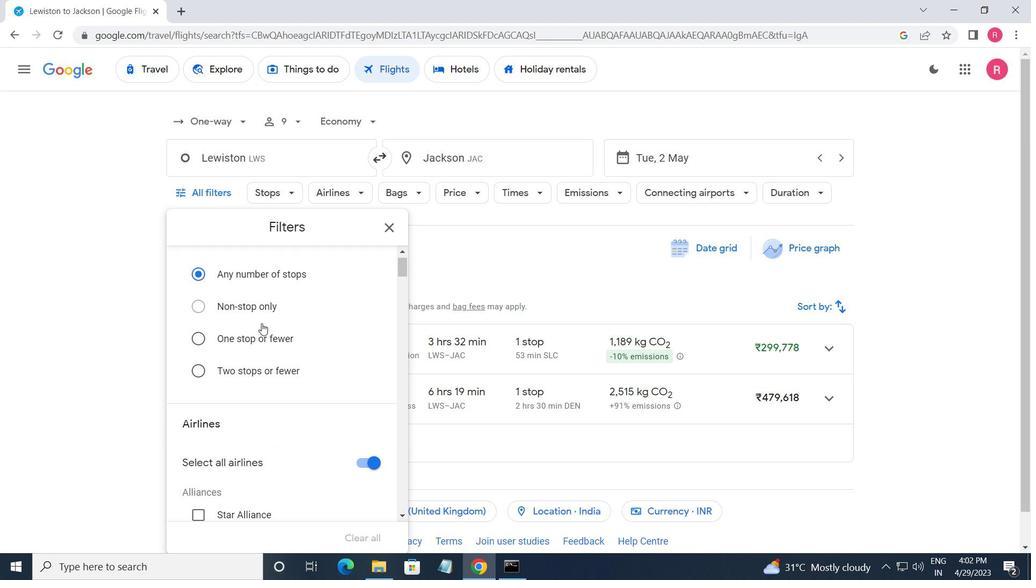 
Action: Mouse scrolled (262, 324) with delta (0, 0)
Screenshot: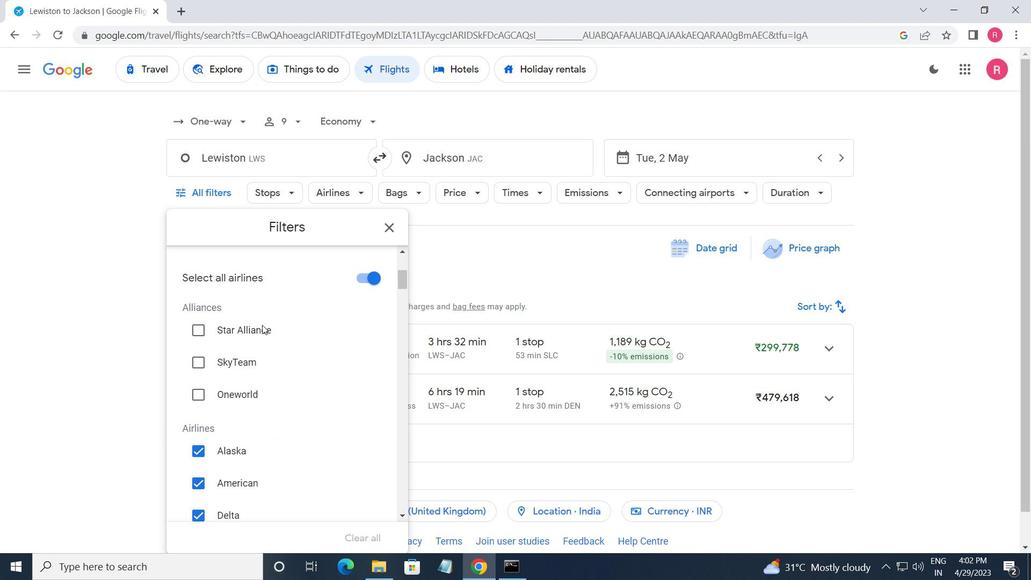 
Action: Mouse moved to (263, 326)
Screenshot: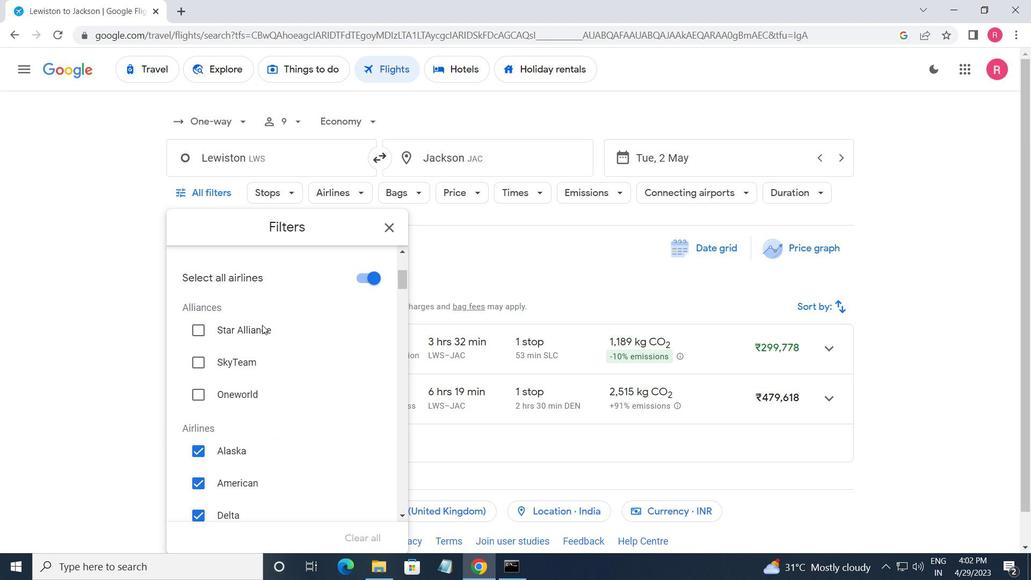 
Action: Mouse scrolled (263, 325) with delta (0, 0)
Screenshot: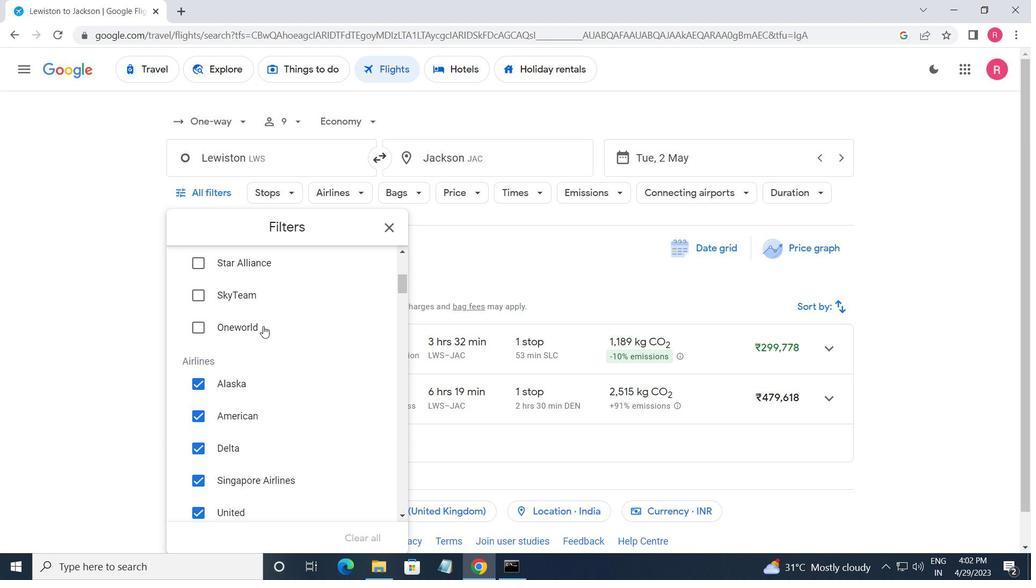 
Action: Mouse scrolled (263, 325) with delta (0, 0)
Screenshot: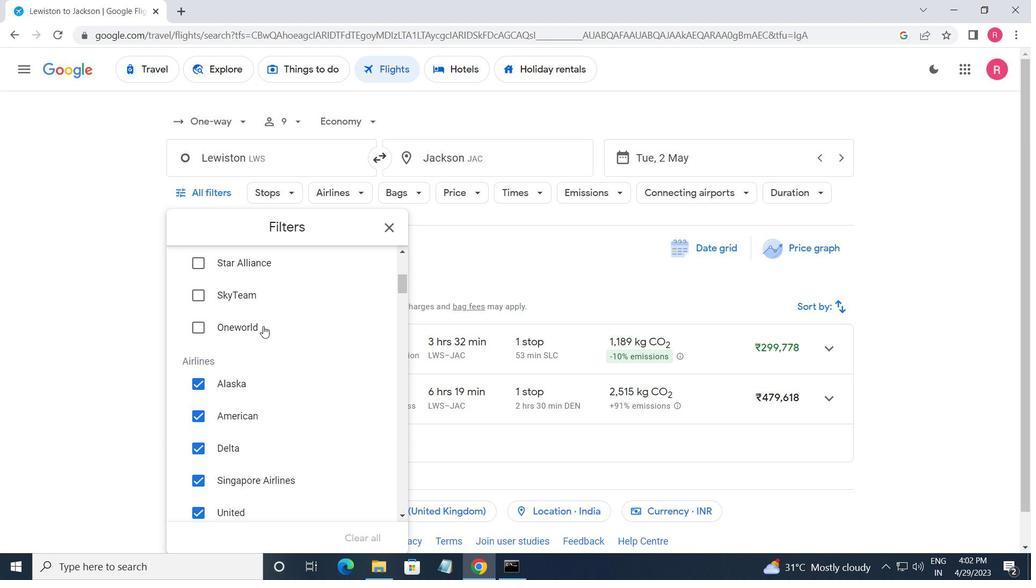 
Action: Mouse scrolled (263, 326) with delta (0, 0)
Screenshot: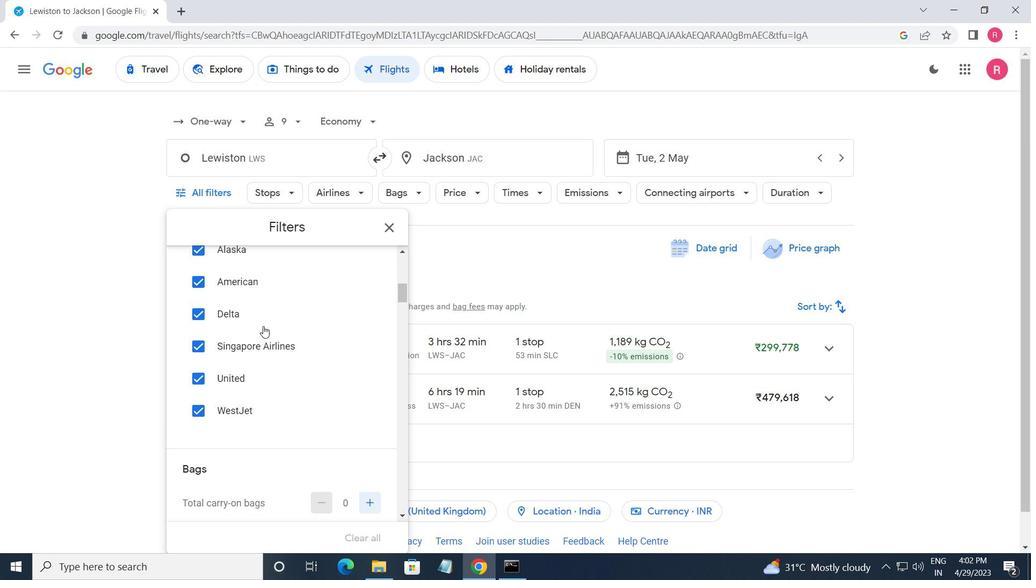 
Action: Mouse scrolled (263, 326) with delta (0, 0)
Screenshot: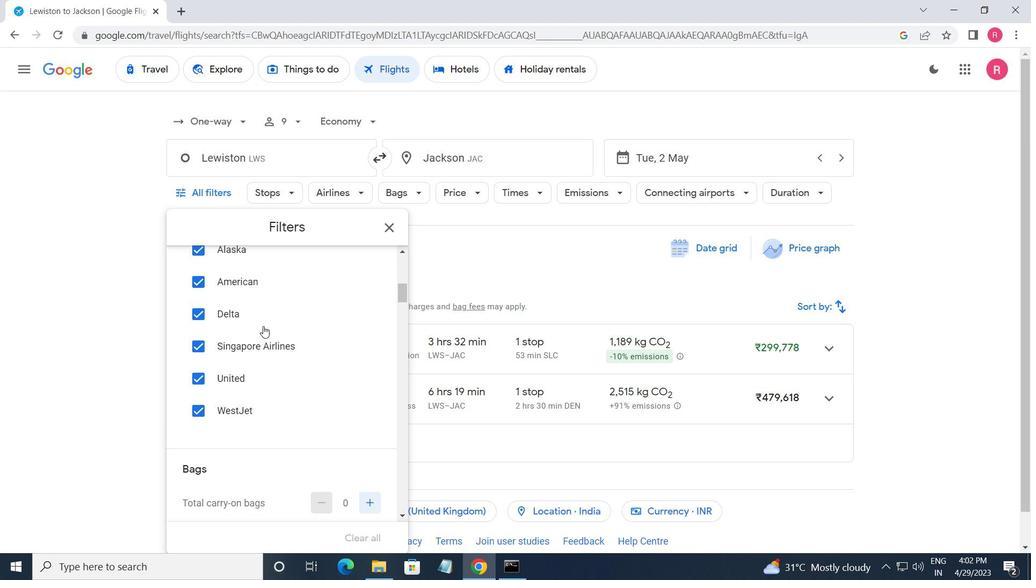 
Action: Mouse scrolled (263, 326) with delta (0, 0)
Screenshot: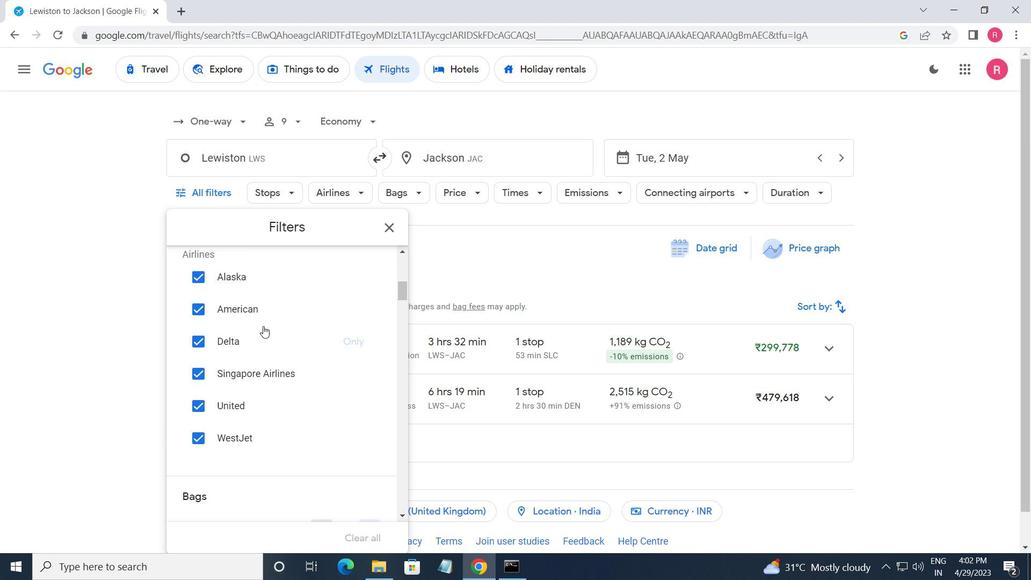 
Action: Mouse moved to (370, 281)
Screenshot: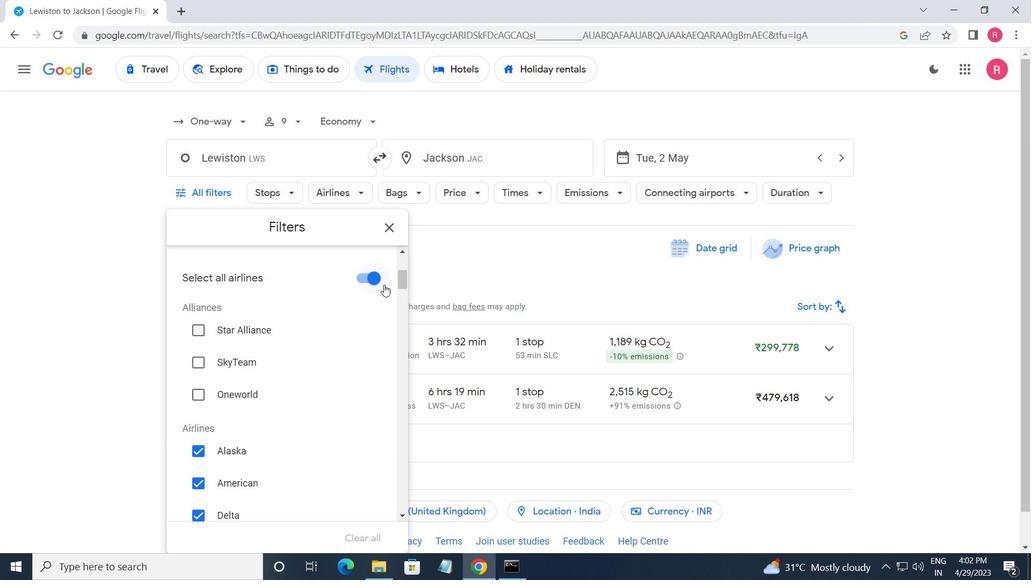 
Action: Mouse pressed left at (370, 281)
Screenshot: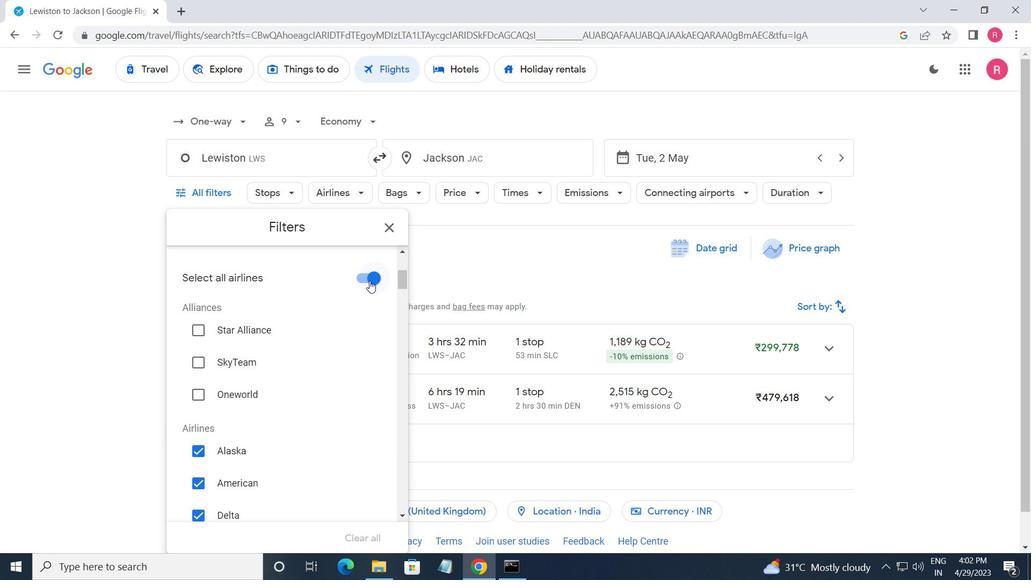 
Action: Mouse moved to (370, 282)
Screenshot: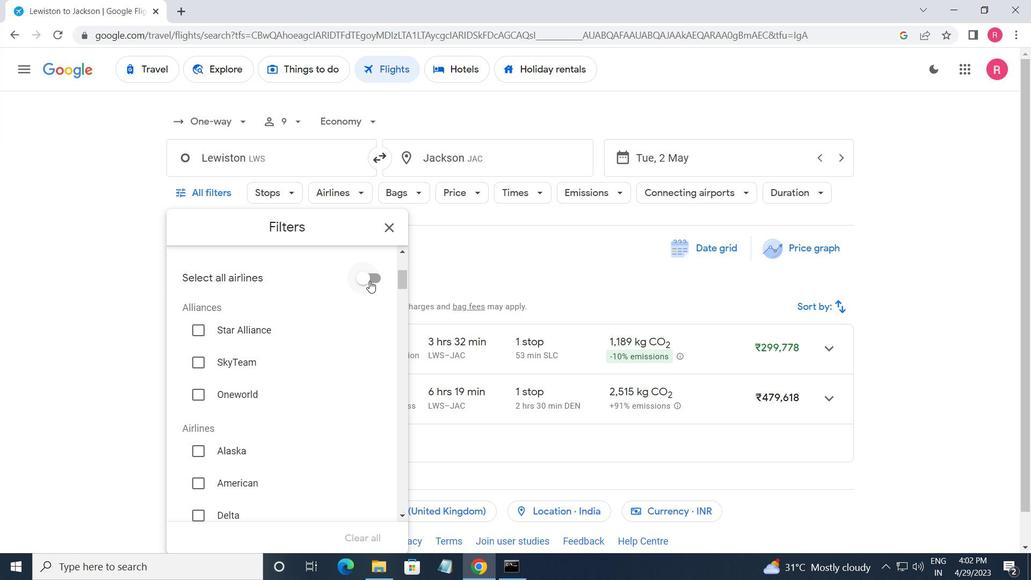 
Action: Mouse scrolled (370, 282) with delta (0, 0)
Screenshot: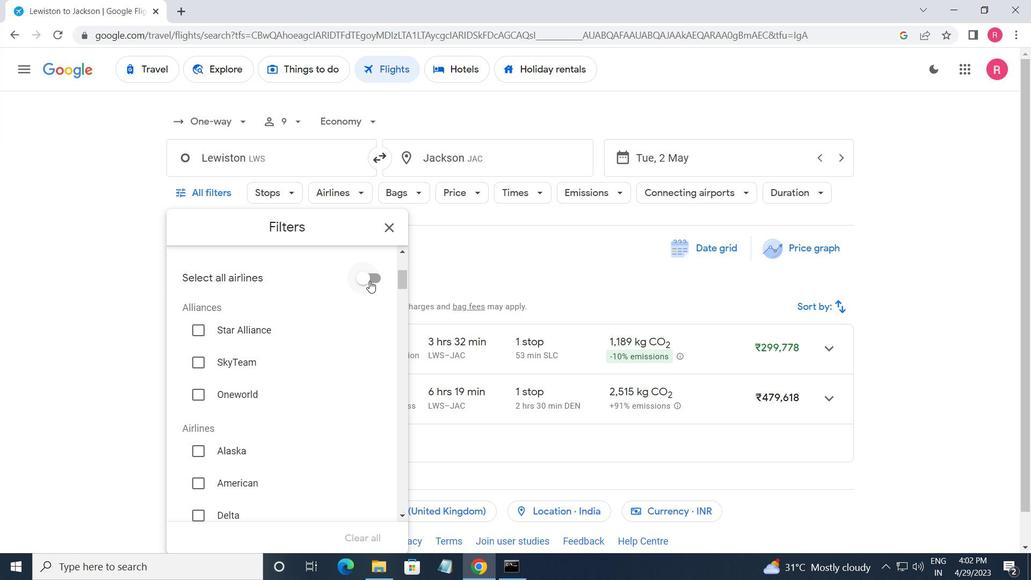 
Action: Mouse moved to (370, 286)
Screenshot: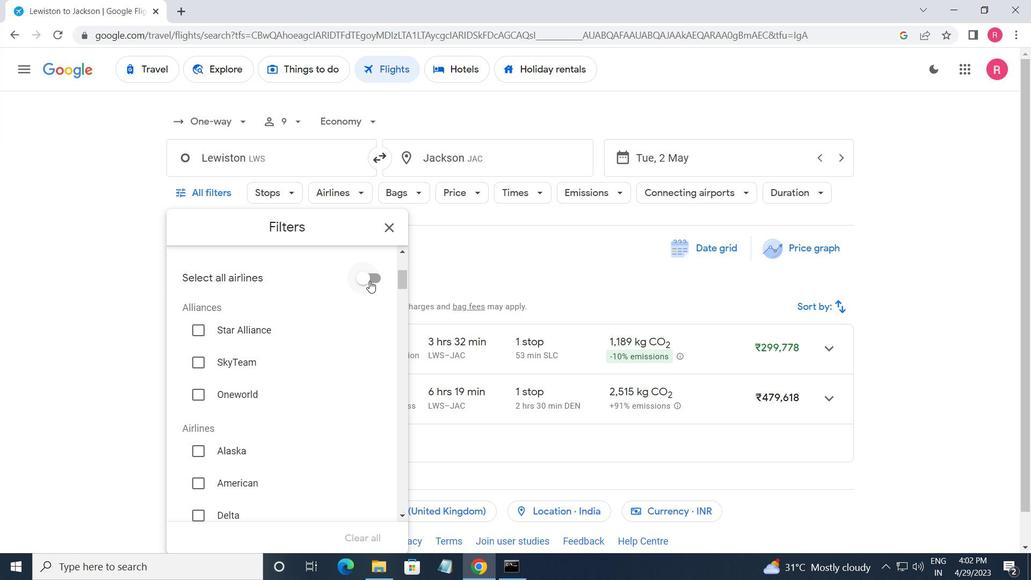
Action: Mouse scrolled (370, 285) with delta (0, 0)
Screenshot: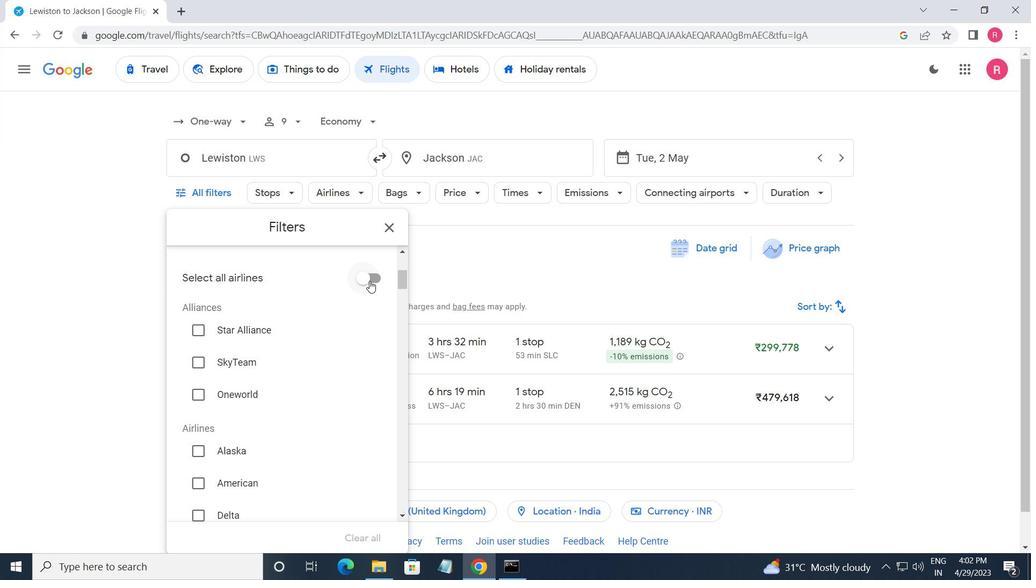 
Action: Mouse moved to (370, 288)
Screenshot: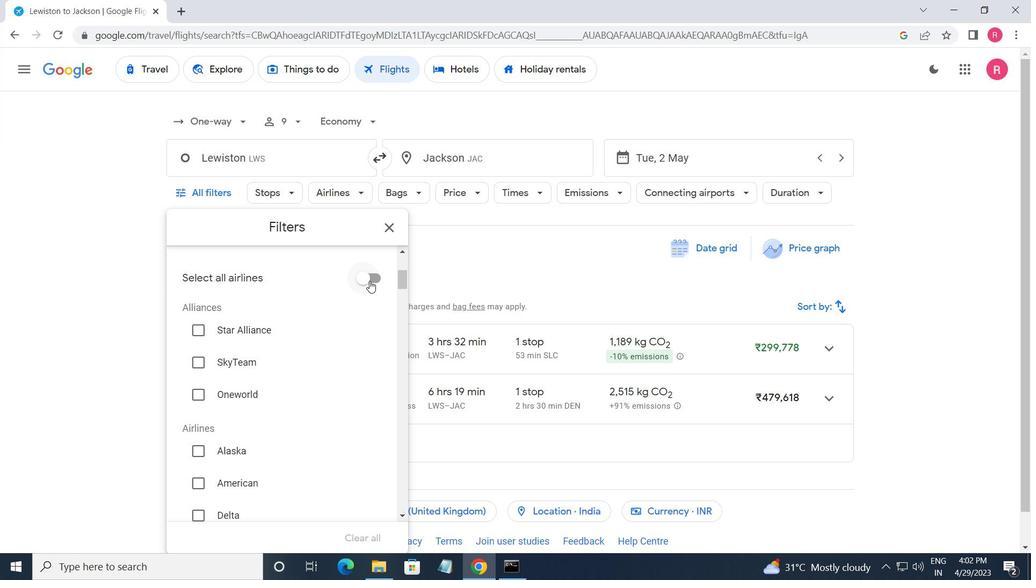 
Action: Mouse scrolled (370, 288) with delta (0, 0)
Screenshot: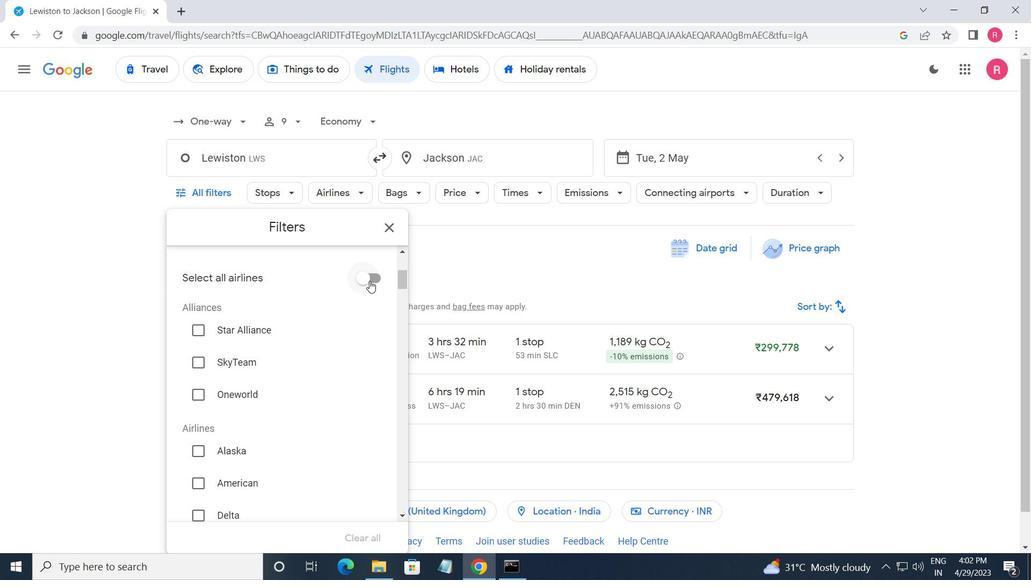 
Action: Mouse moved to (370, 291)
Screenshot: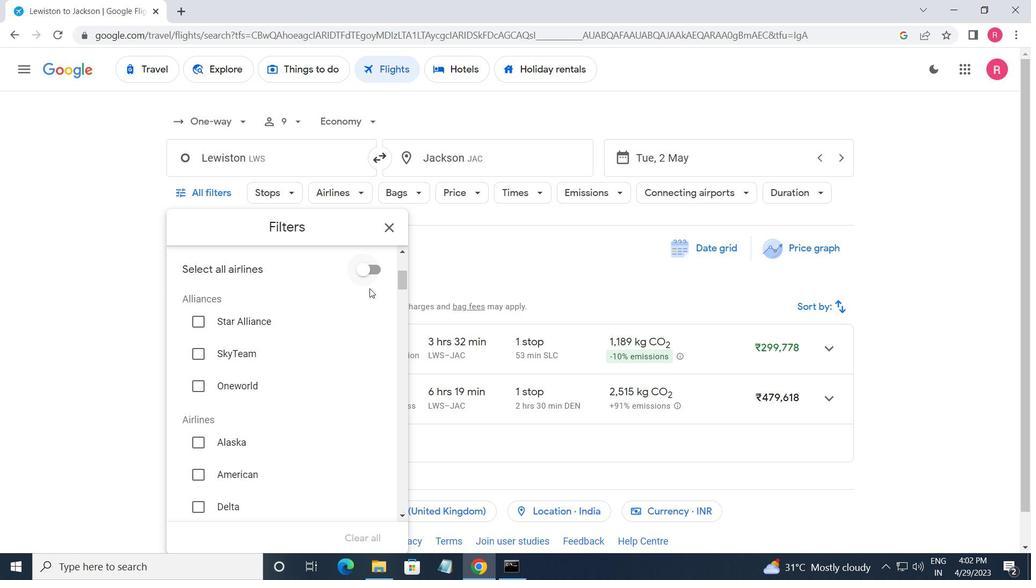 
Action: Mouse scrolled (370, 290) with delta (0, 0)
Screenshot: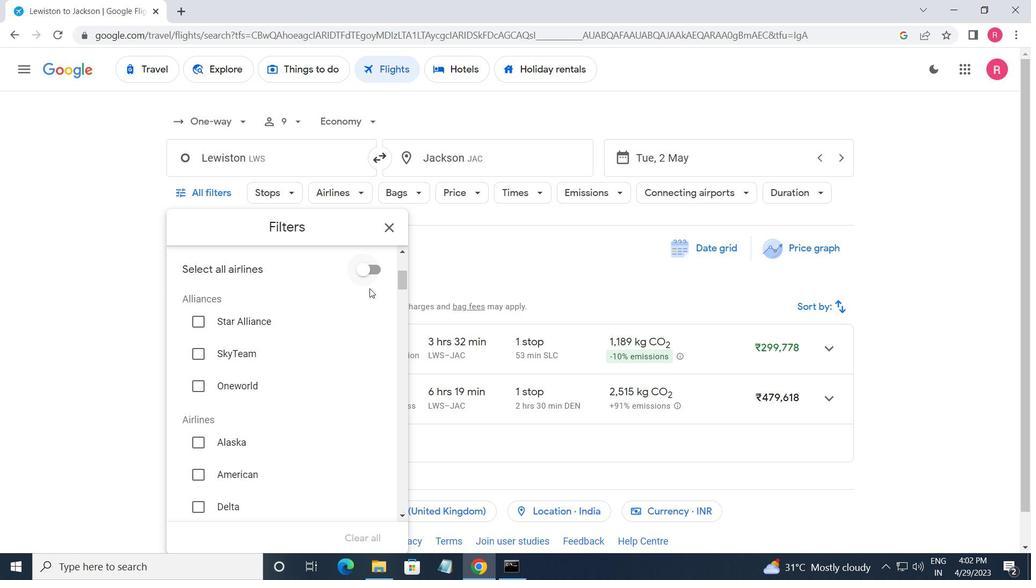 
Action: Mouse moved to (369, 295)
Screenshot: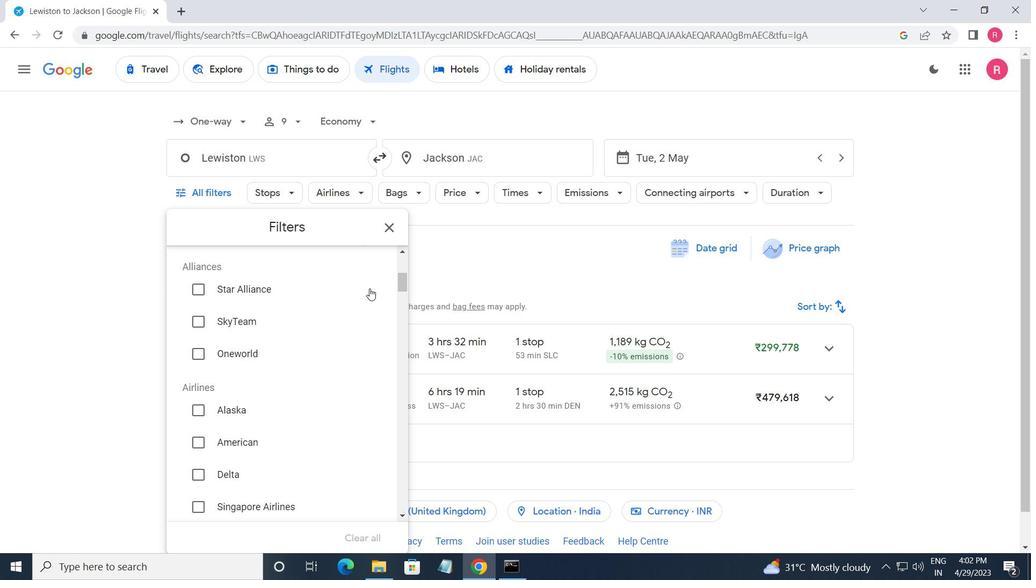 
Action: Mouse scrolled (369, 294) with delta (0, 0)
Screenshot: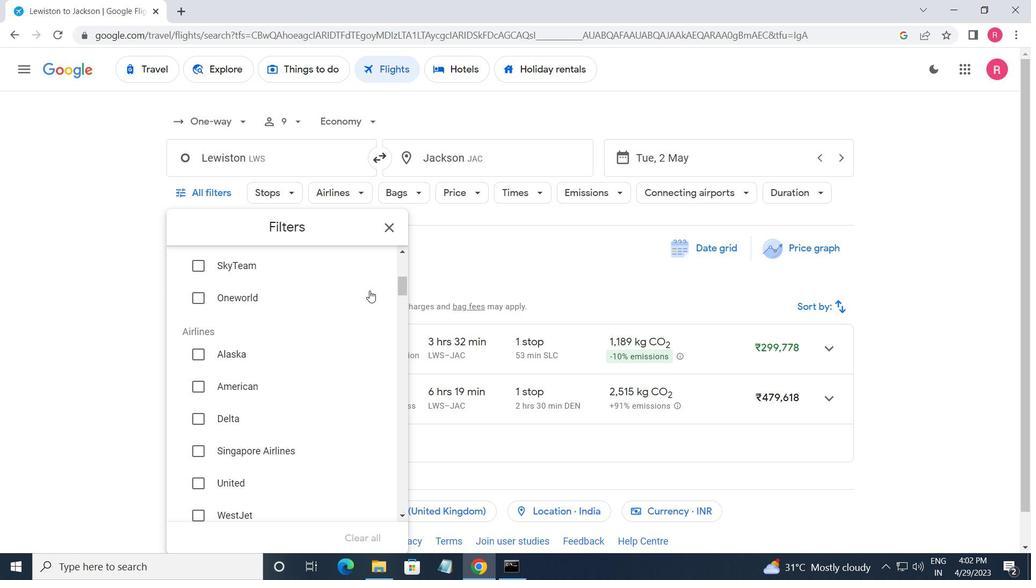 
Action: Mouse moved to (362, 371)
Screenshot: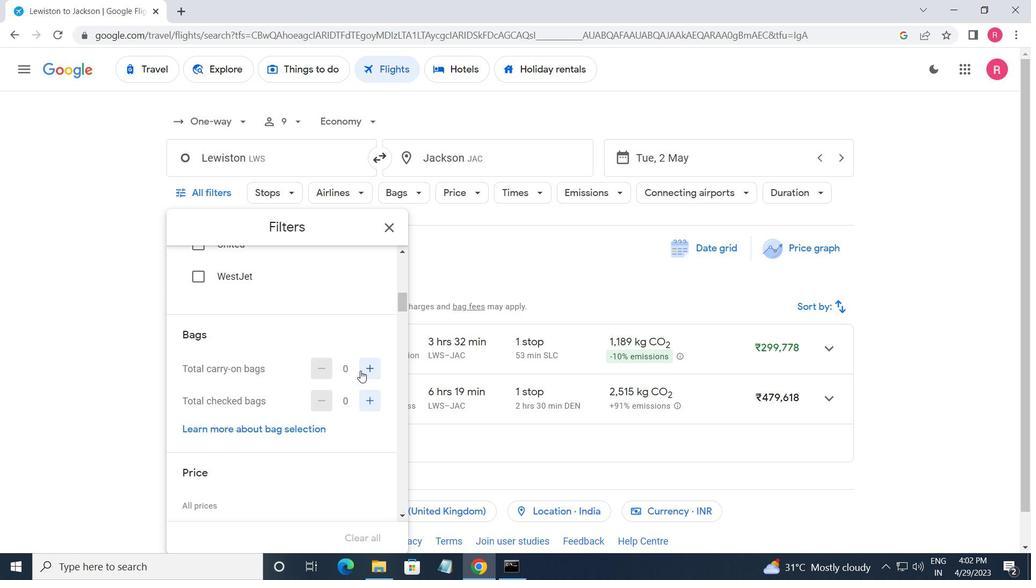 
Action: Mouse scrolled (362, 371) with delta (0, 0)
Screenshot: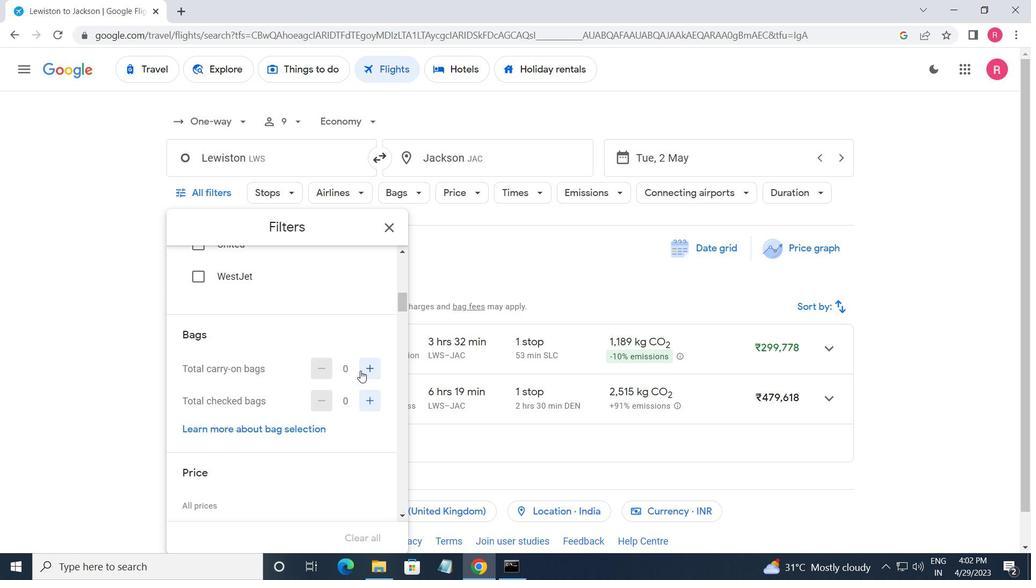 
Action: Mouse moved to (368, 304)
Screenshot: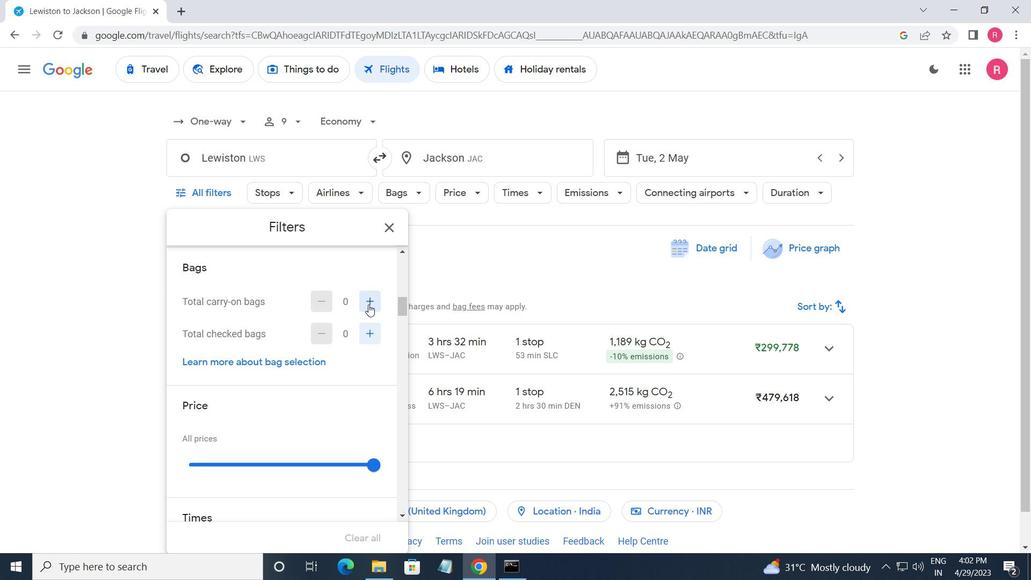 
Action: Mouse pressed left at (368, 304)
Screenshot: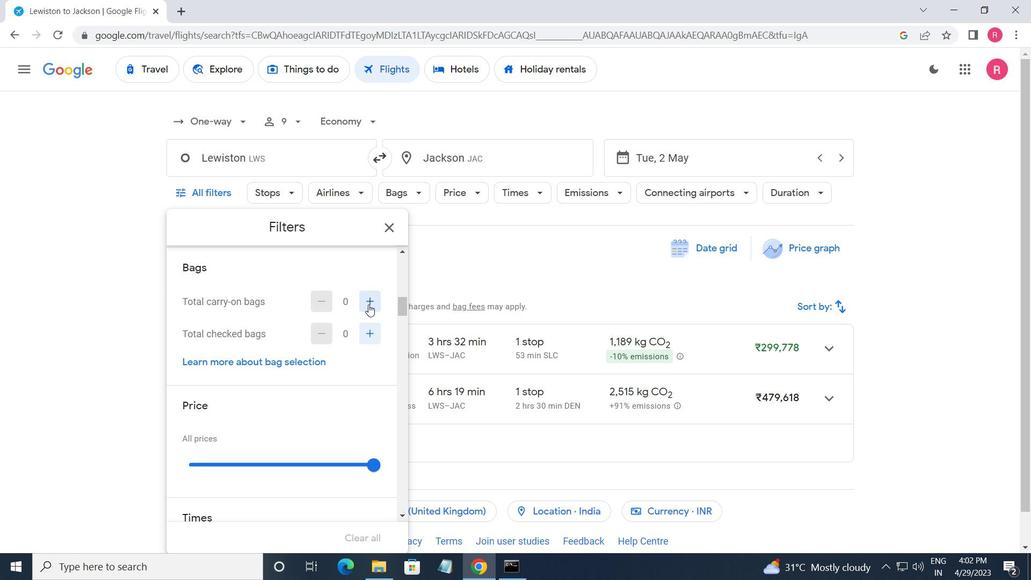 
Action: Mouse moved to (370, 320)
Screenshot: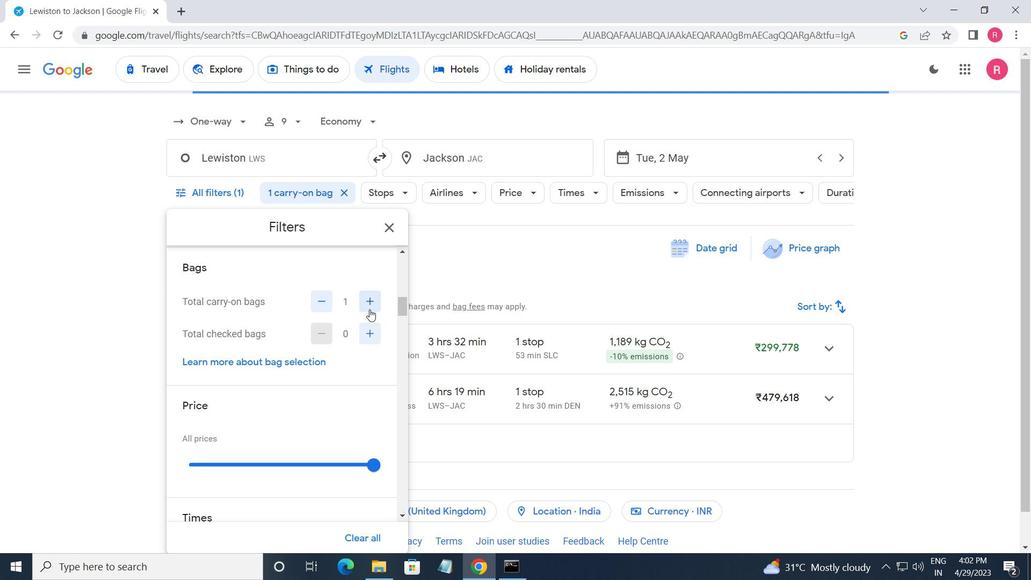 
Action: Mouse scrolled (370, 320) with delta (0, 0)
Screenshot: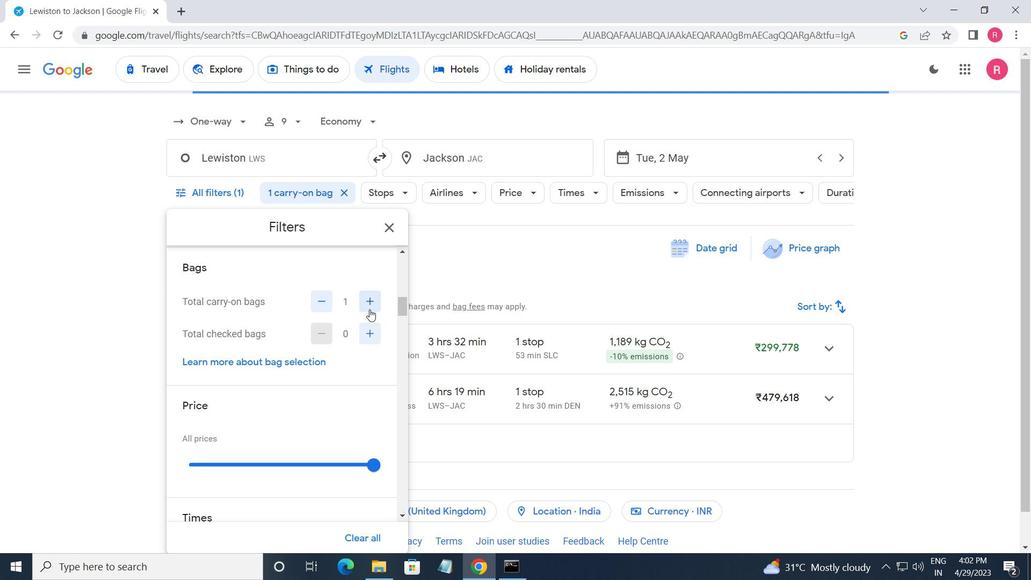 
Action: Mouse moved to (369, 326)
Screenshot: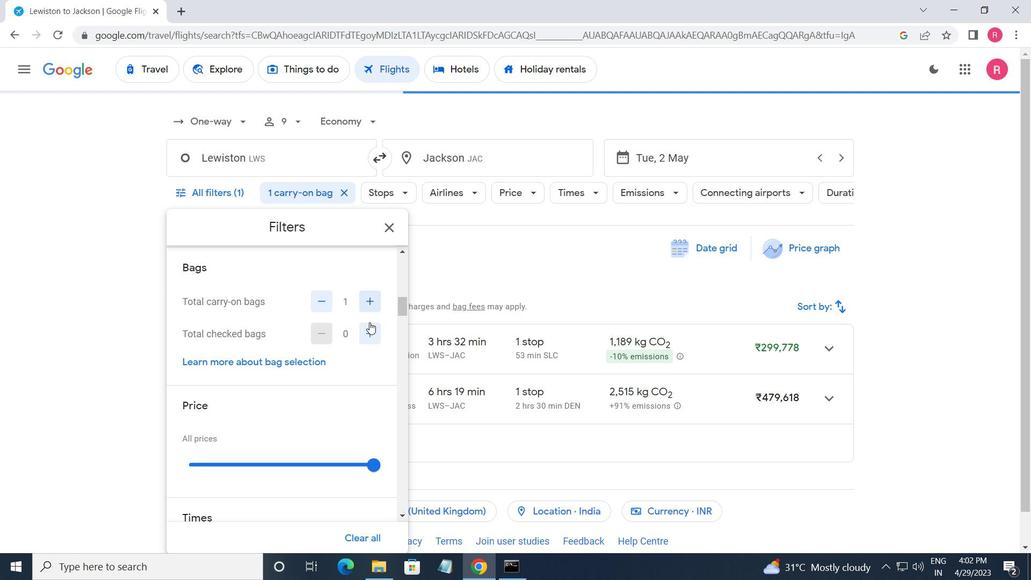 
Action: Mouse scrolled (369, 325) with delta (0, 0)
Screenshot: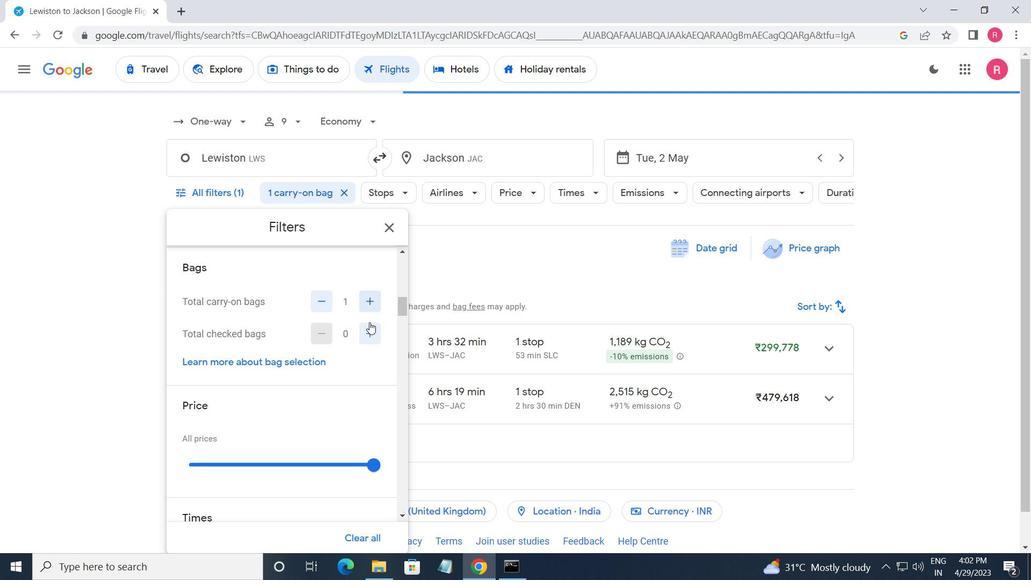 
Action: Mouse moved to (373, 335)
Screenshot: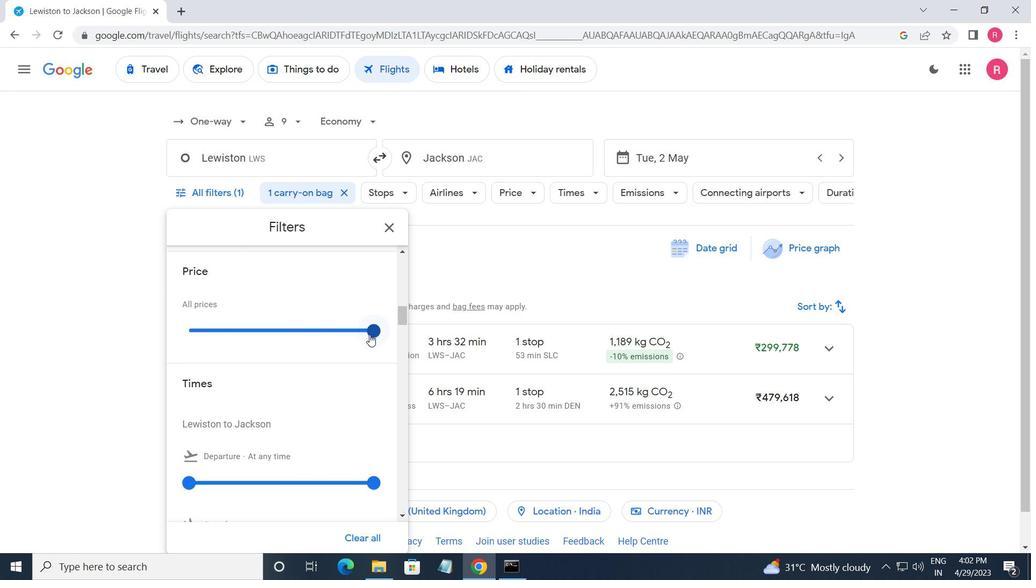 
Action: Mouse pressed left at (373, 335)
Screenshot: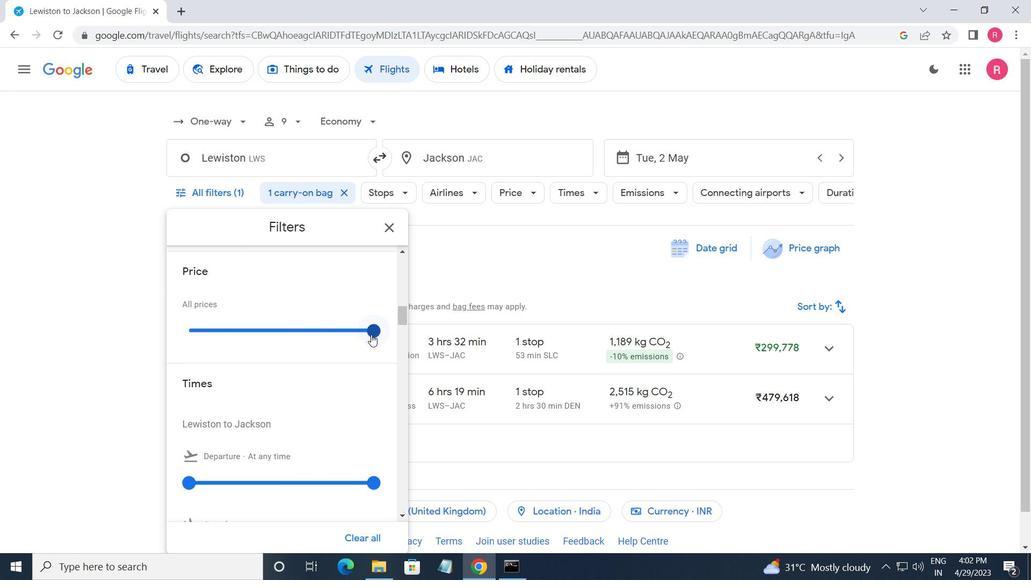 
Action: Mouse moved to (270, 342)
Screenshot: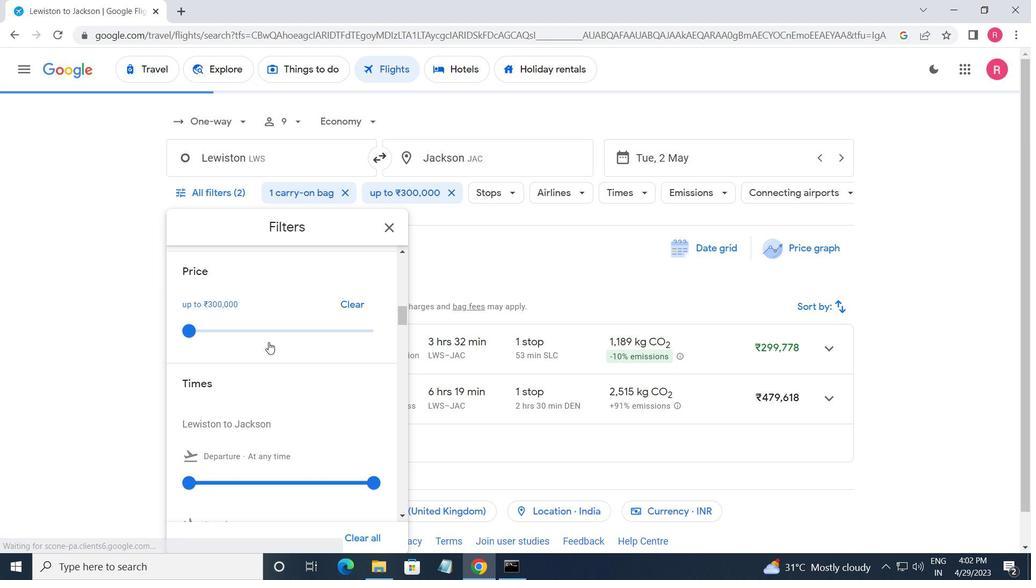 
Action: Mouse scrolled (270, 342) with delta (0, 0)
Screenshot: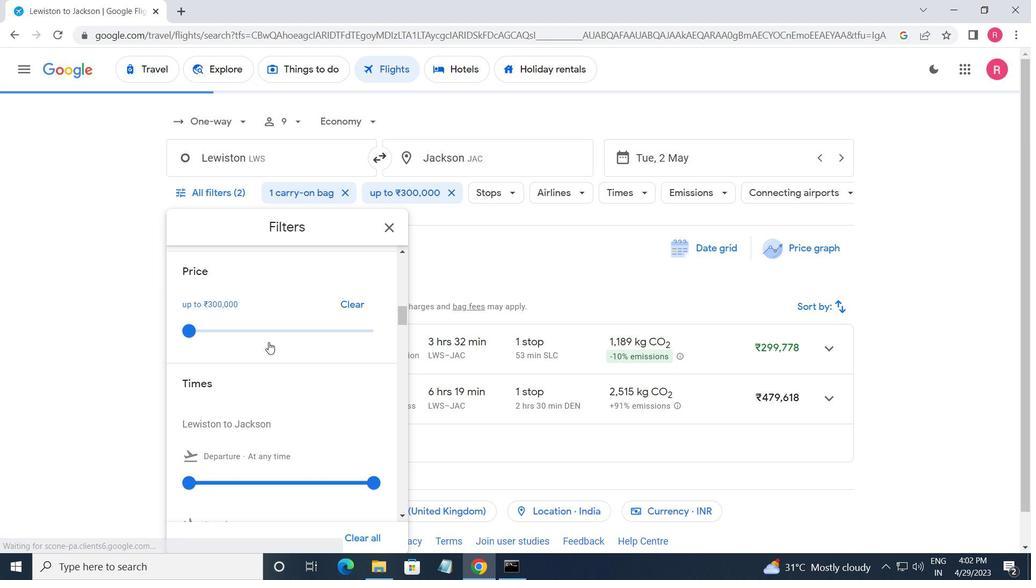 
Action: Mouse moved to (272, 346)
Screenshot: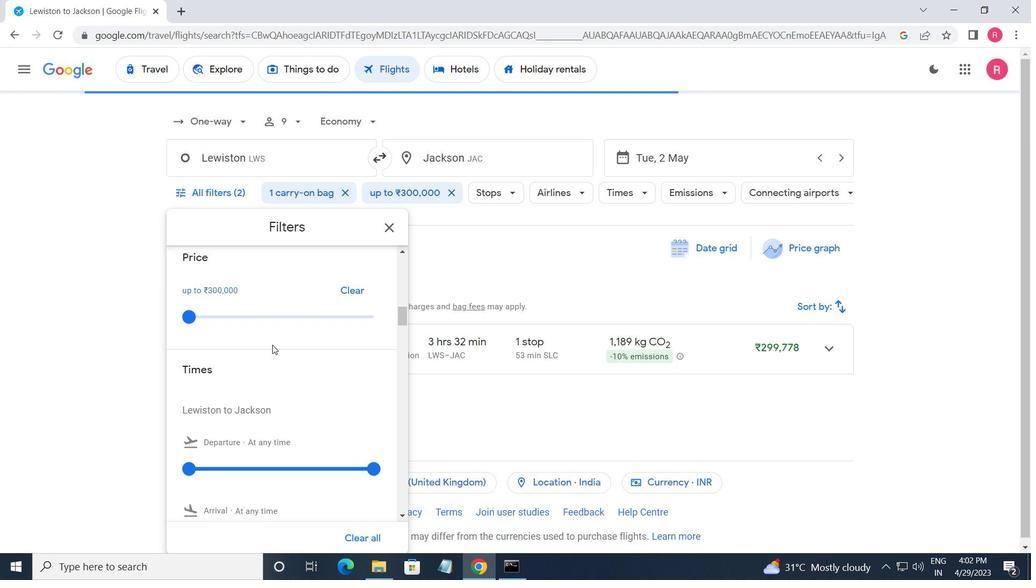 
Action: Mouse scrolled (272, 345) with delta (0, 0)
Screenshot: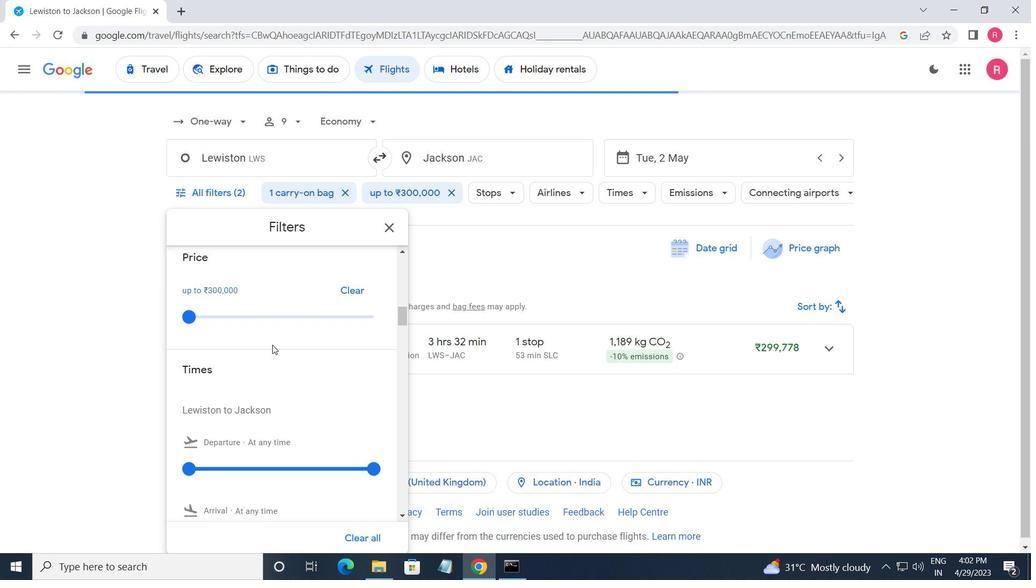 
Action: Mouse moved to (183, 354)
Screenshot: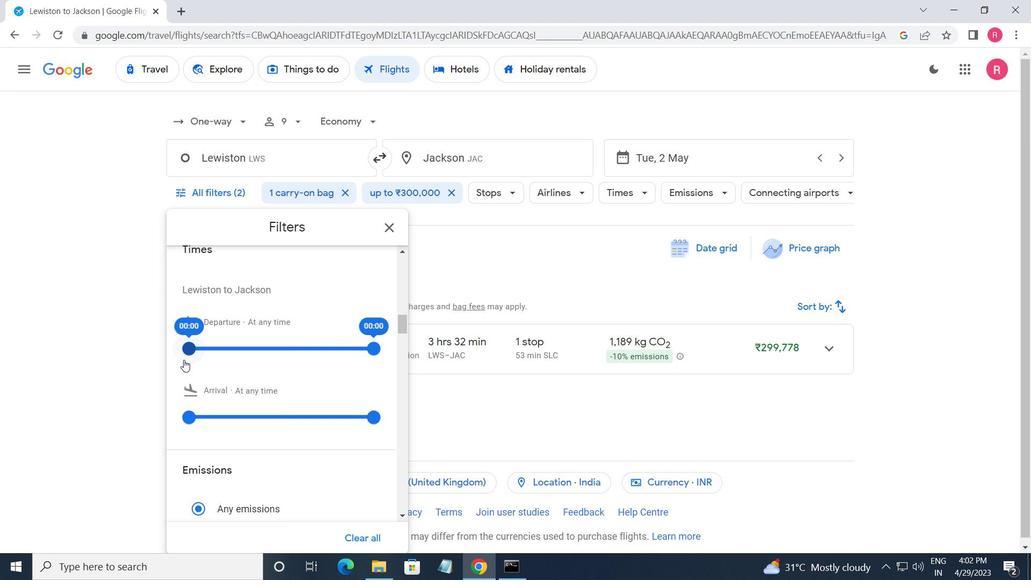 
Action: Mouse pressed left at (183, 354)
Screenshot: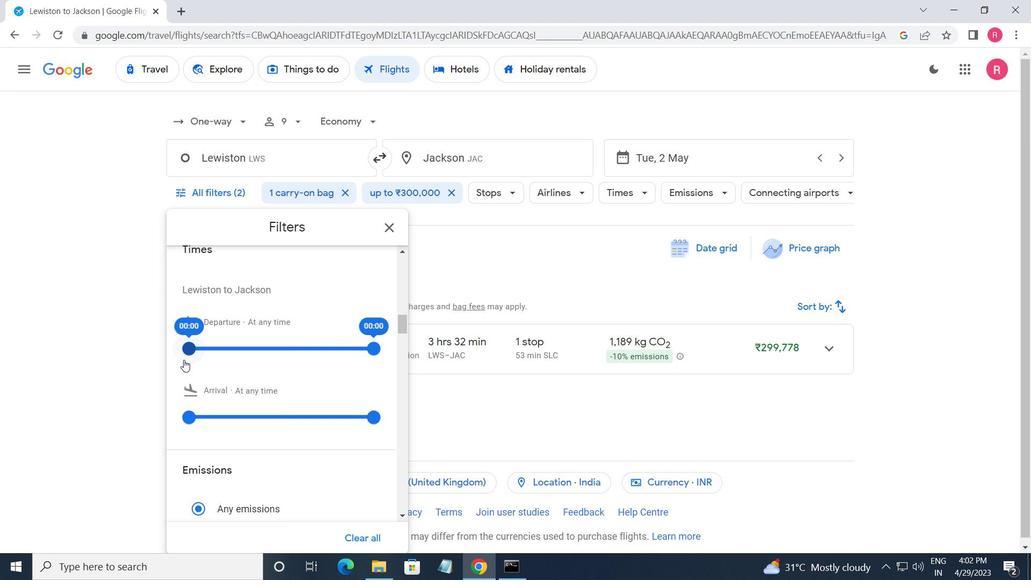 
Action: Mouse moved to (367, 348)
Screenshot: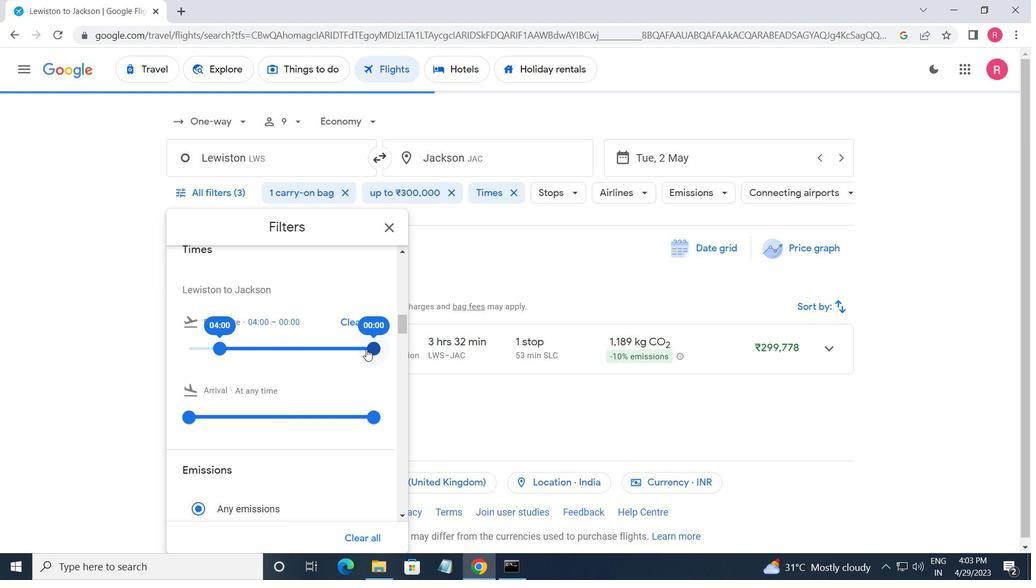 
Action: Mouse pressed left at (367, 348)
Screenshot: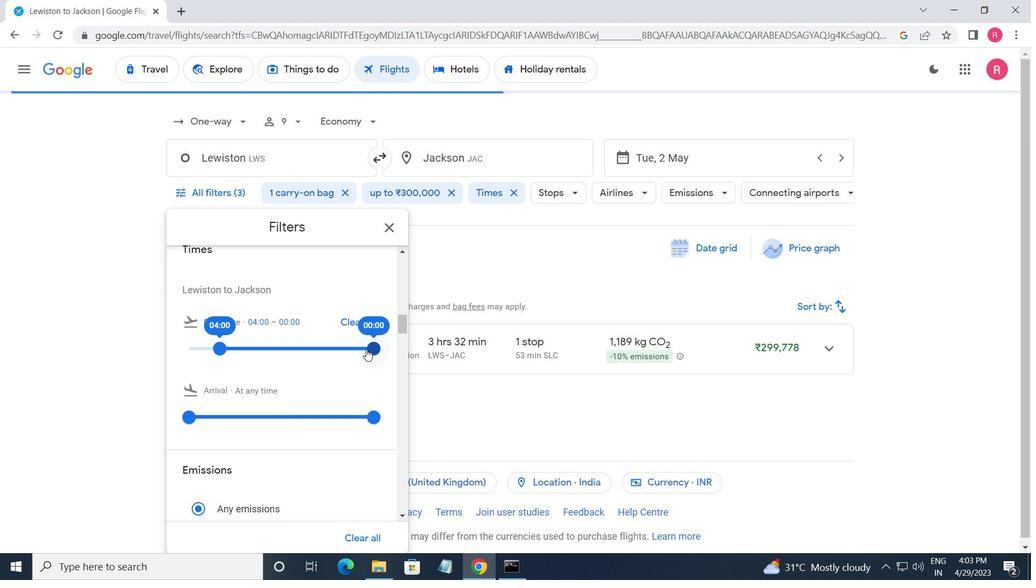 
Action: Mouse moved to (384, 233)
Screenshot: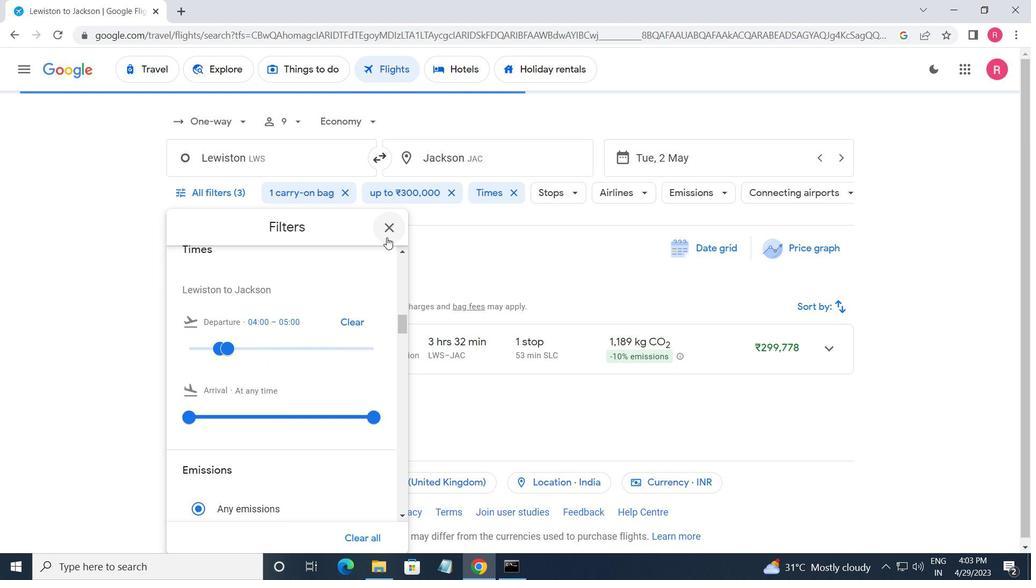 
Action: Mouse pressed left at (384, 233)
Screenshot: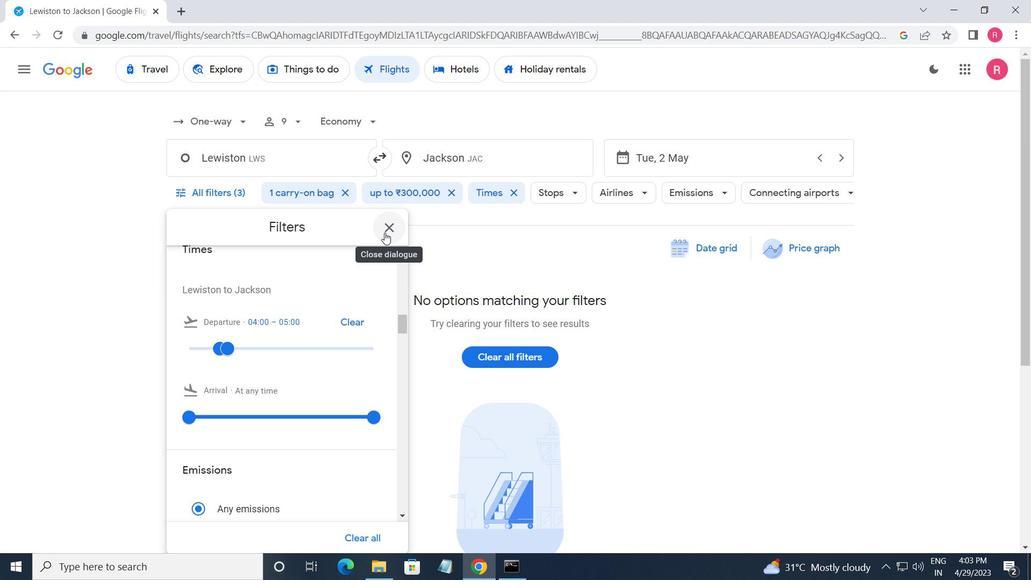 
Action: Mouse moved to (383, 233)
Screenshot: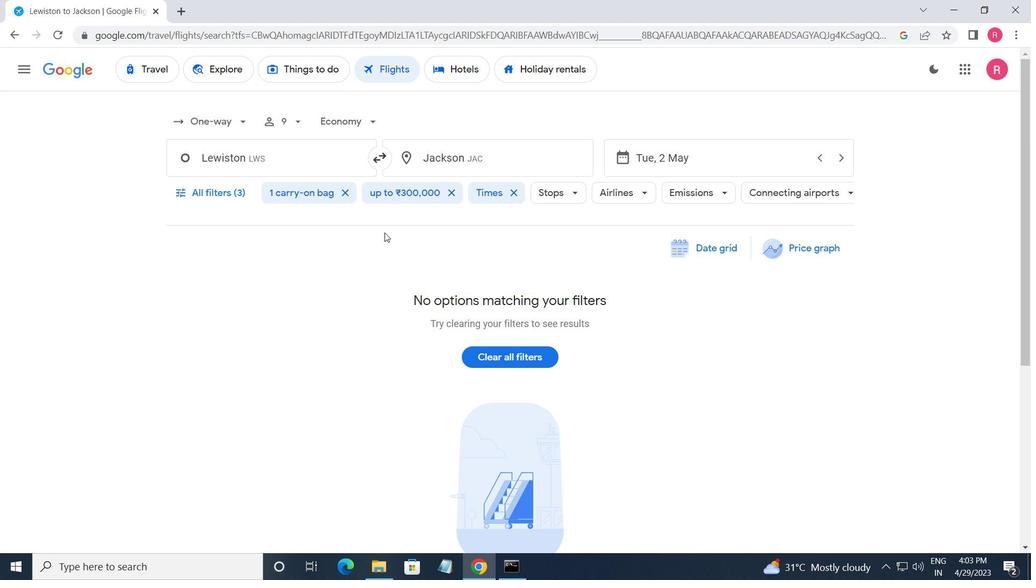 
